 Task: Create a due date automation trigger when advanced on, on the tuesday of the week before a card is due add dates due next month at 11:00 AM.
Action: Mouse moved to (864, 252)
Screenshot: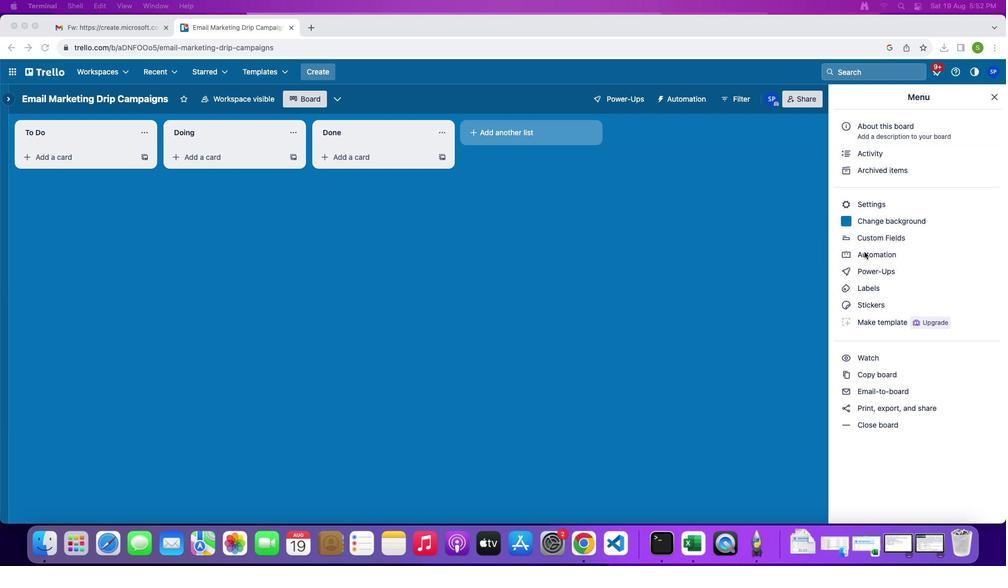
Action: Mouse pressed left at (864, 252)
Screenshot: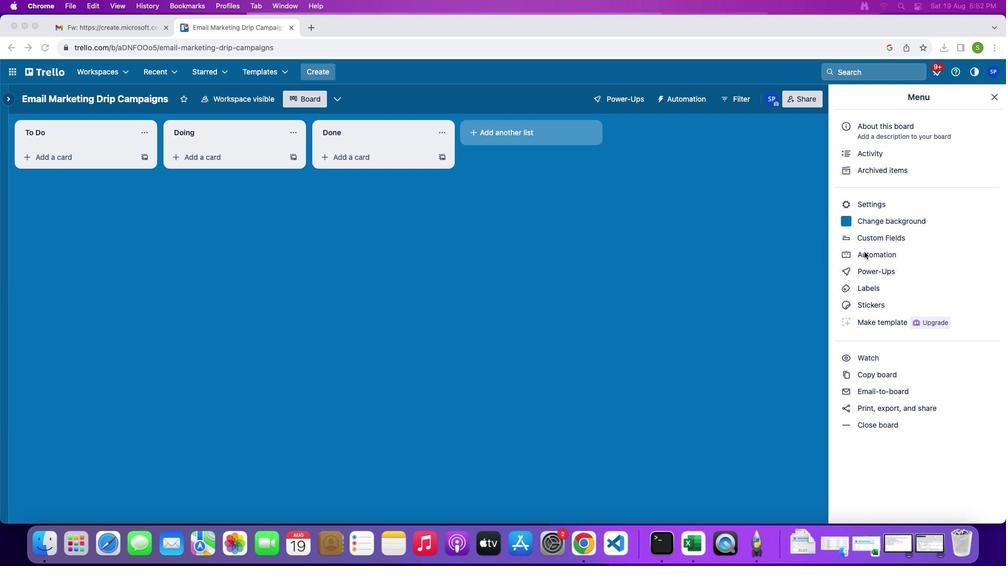 
Action: Mouse pressed left at (864, 252)
Screenshot: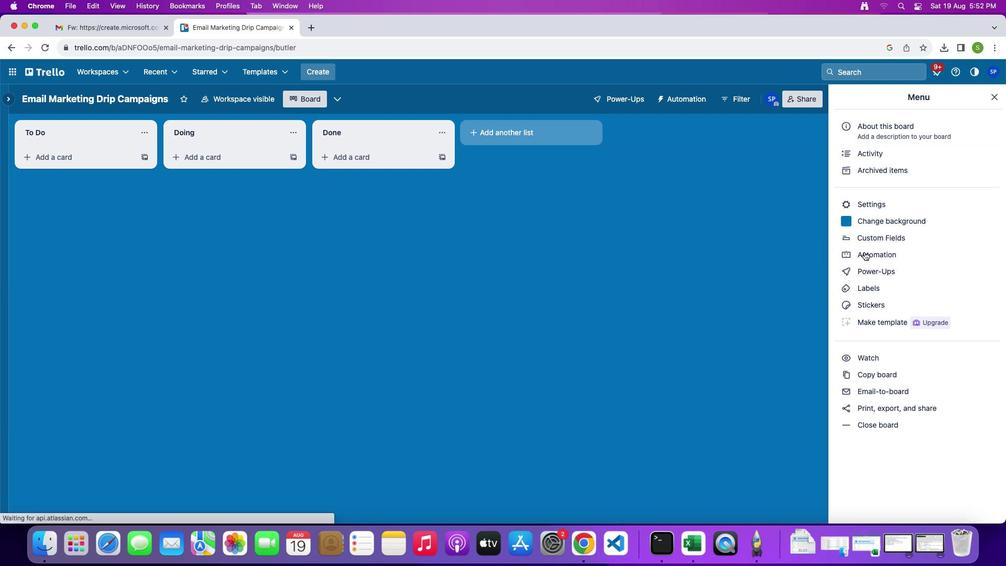 
Action: Mouse moved to (50, 228)
Screenshot: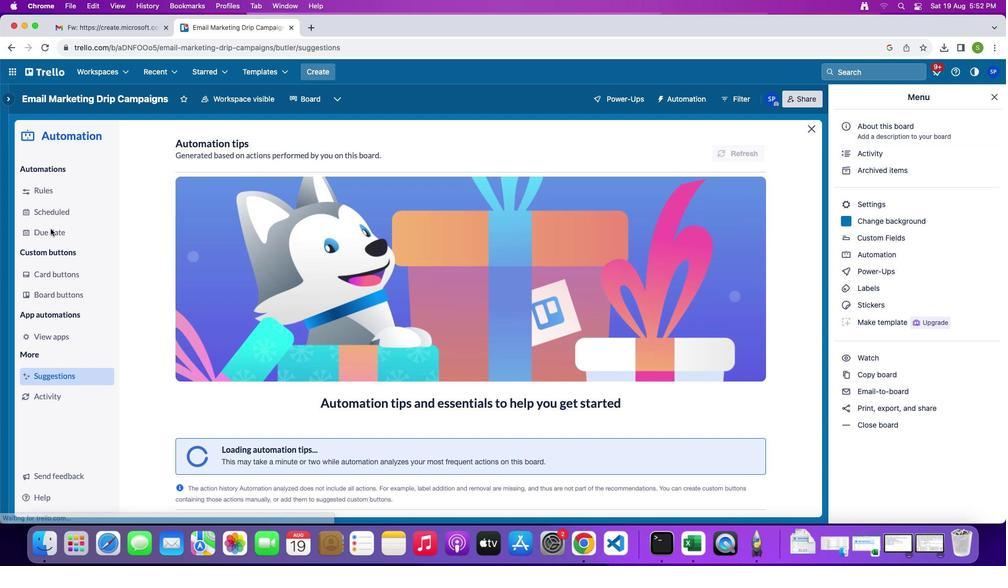 
Action: Mouse pressed left at (50, 228)
Screenshot: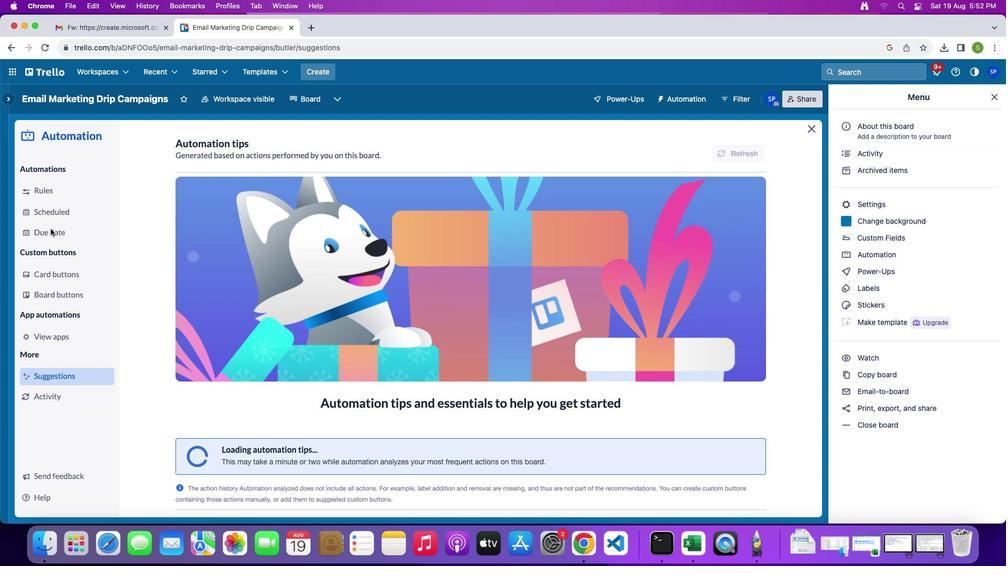 
Action: Mouse moved to (709, 142)
Screenshot: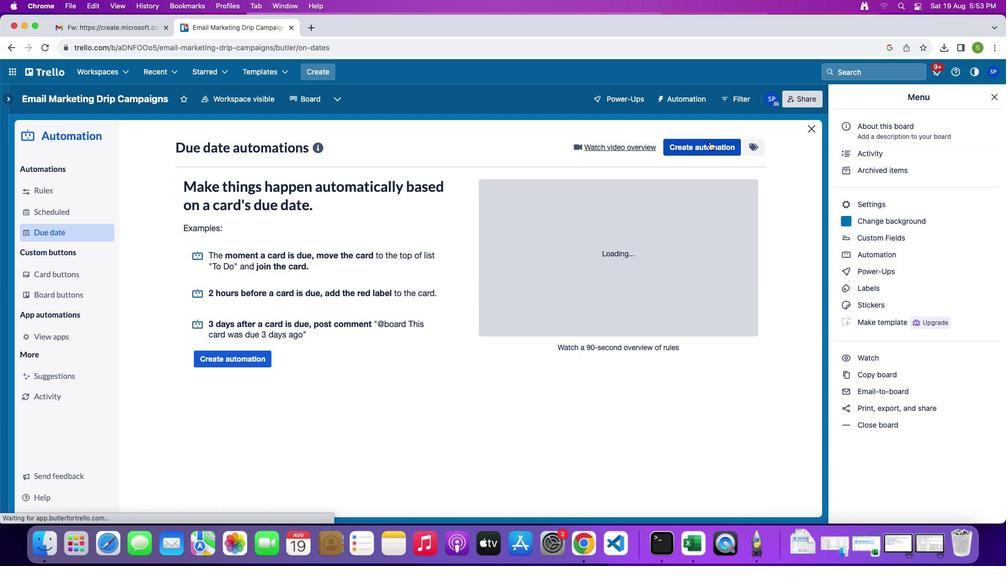 
Action: Mouse pressed left at (709, 142)
Screenshot: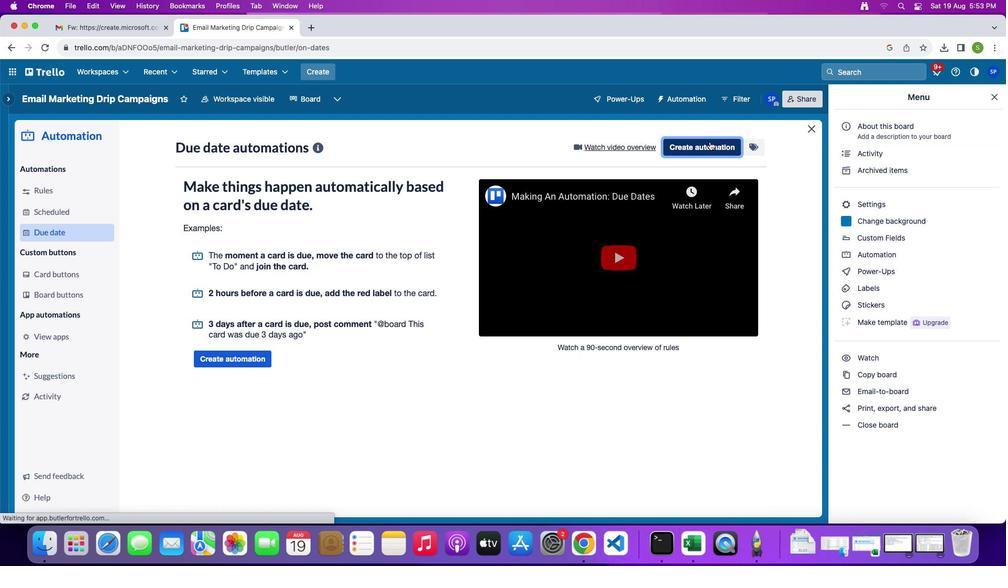 
Action: Mouse moved to (281, 254)
Screenshot: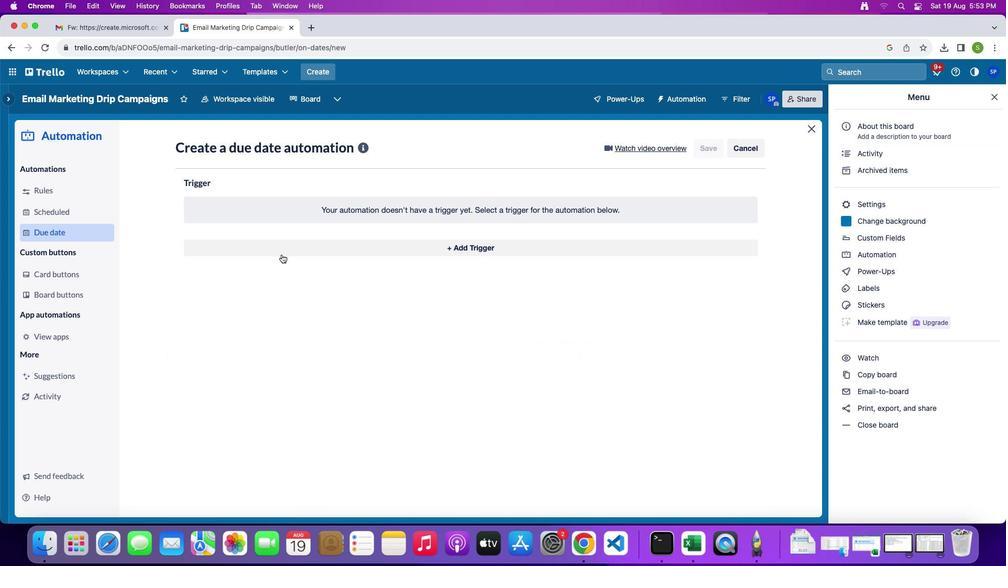 
Action: Mouse pressed left at (281, 254)
Screenshot: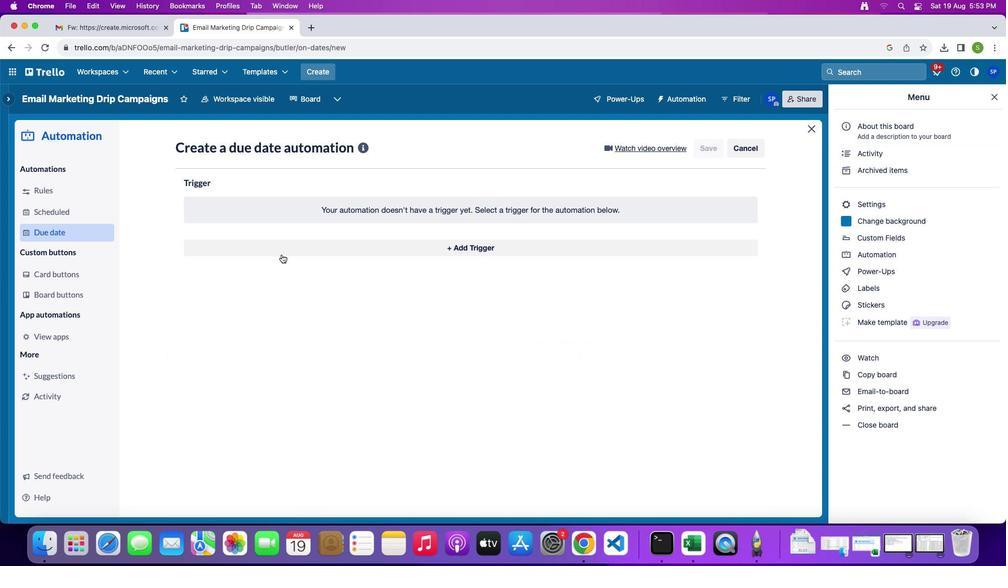 
Action: Mouse moved to (218, 448)
Screenshot: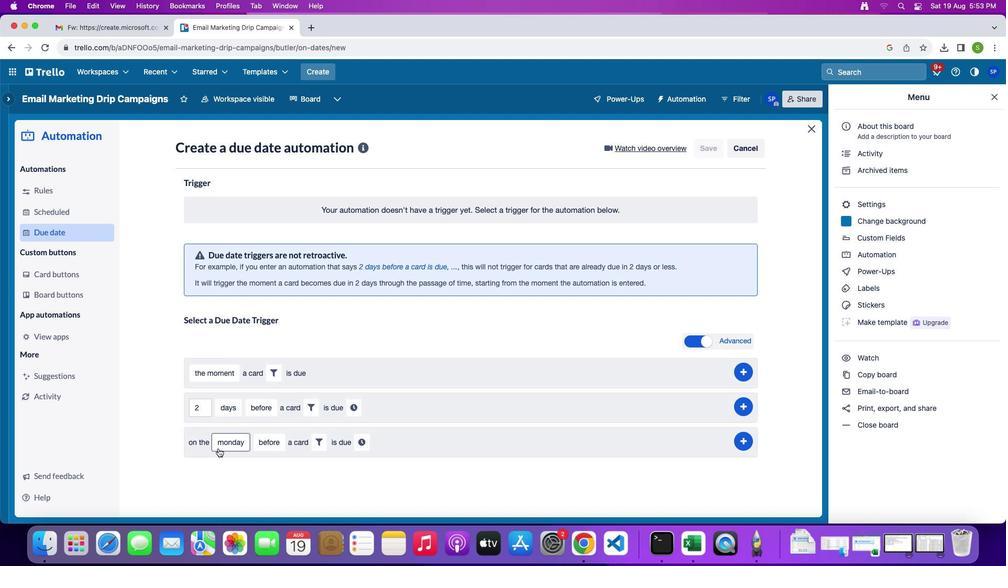 
Action: Mouse pressed left at (218, 448)
Screenshot: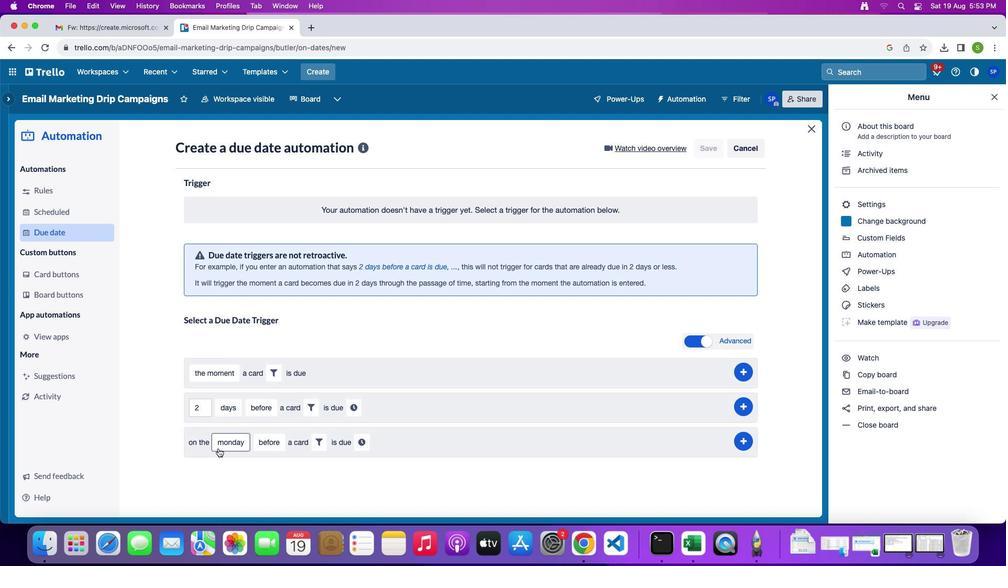 
Action: Mouse moved to (248, 321)
Screenshot: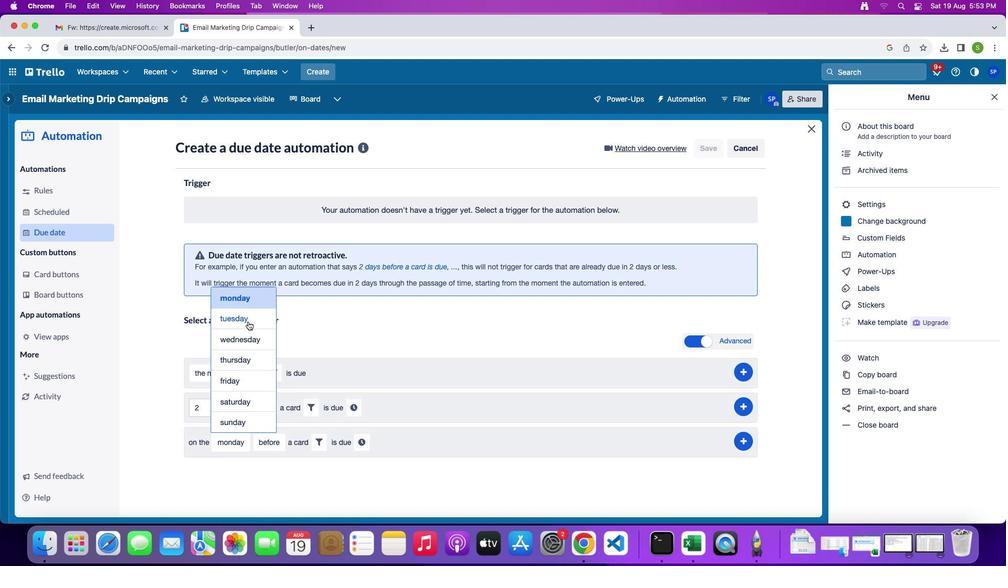 
Action: Mouse pressed left at (248, 321)
Screenshot: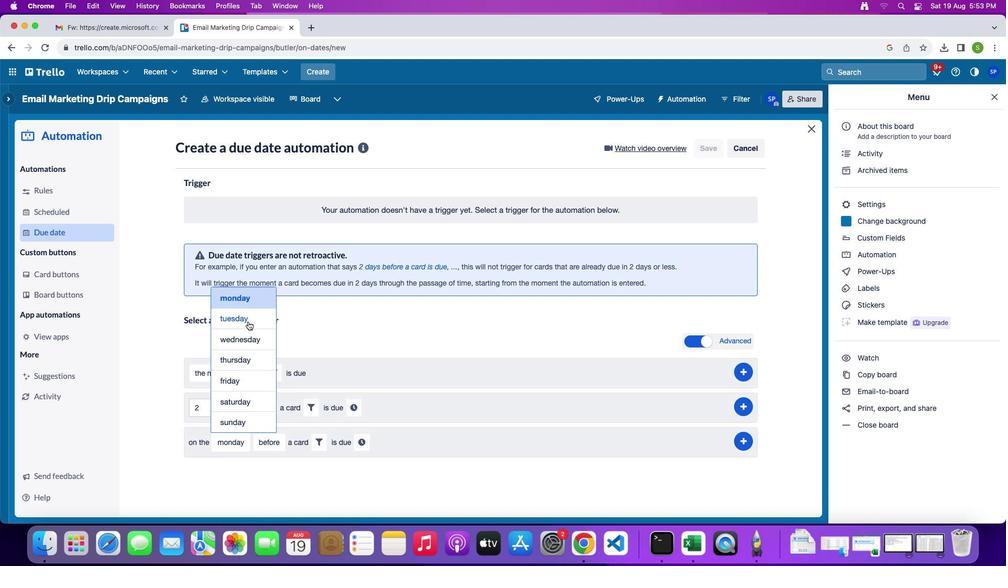 
Action: Mouse moved to (276, 435)
Screenshot: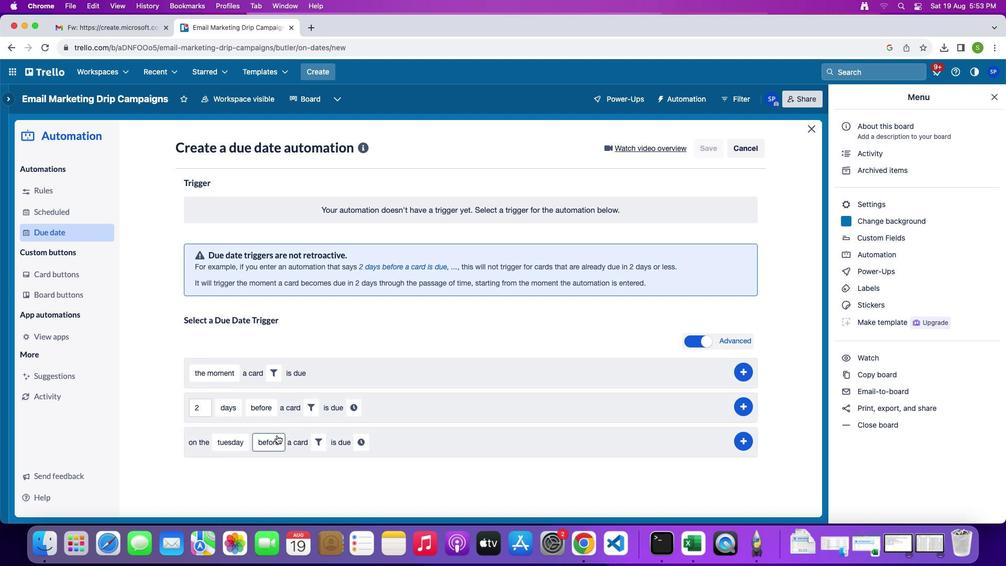
Action: Mouse pressed left at (276, 435)
Screenshot: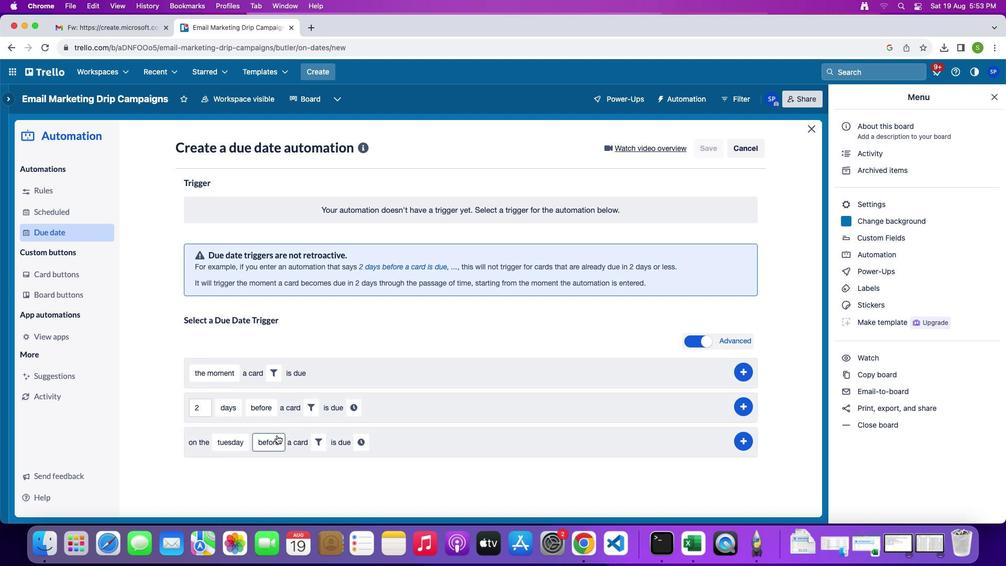 
Action: Mouse moved to (278, 423)
Screenshot: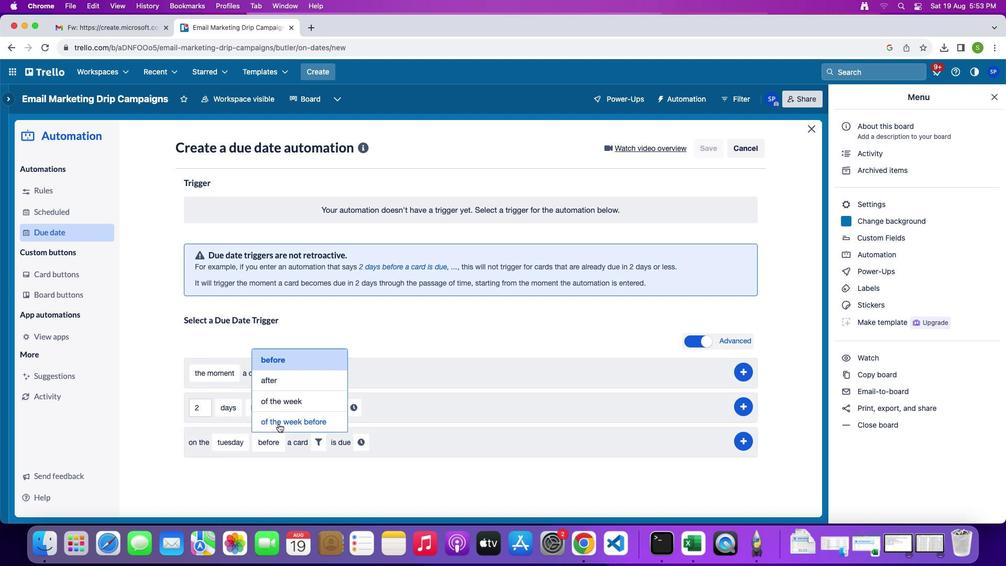 
Action: Mouse pressed left at (278, 423)
Screenshot: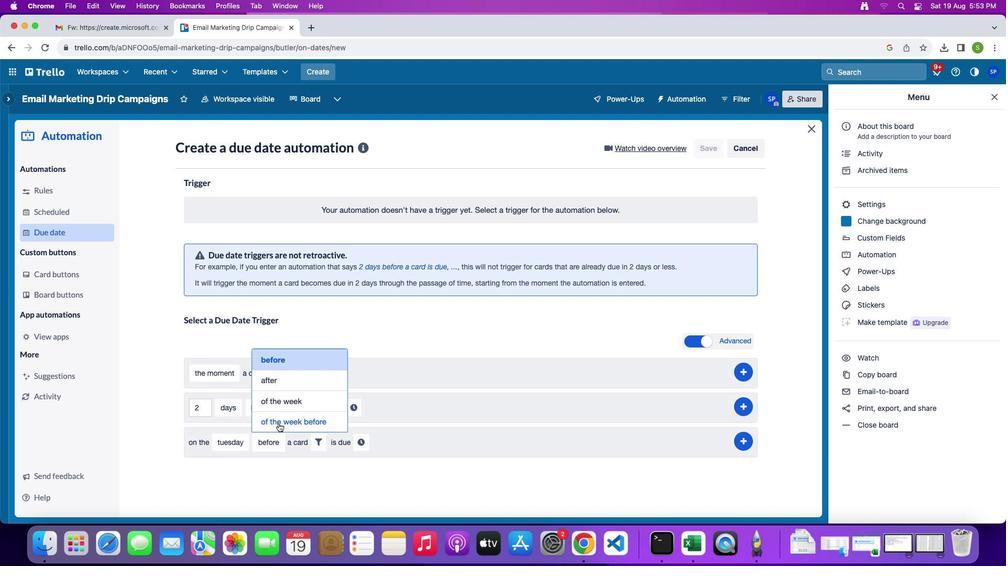 
Action: Mouse moved to (356, 442)
Screenshot: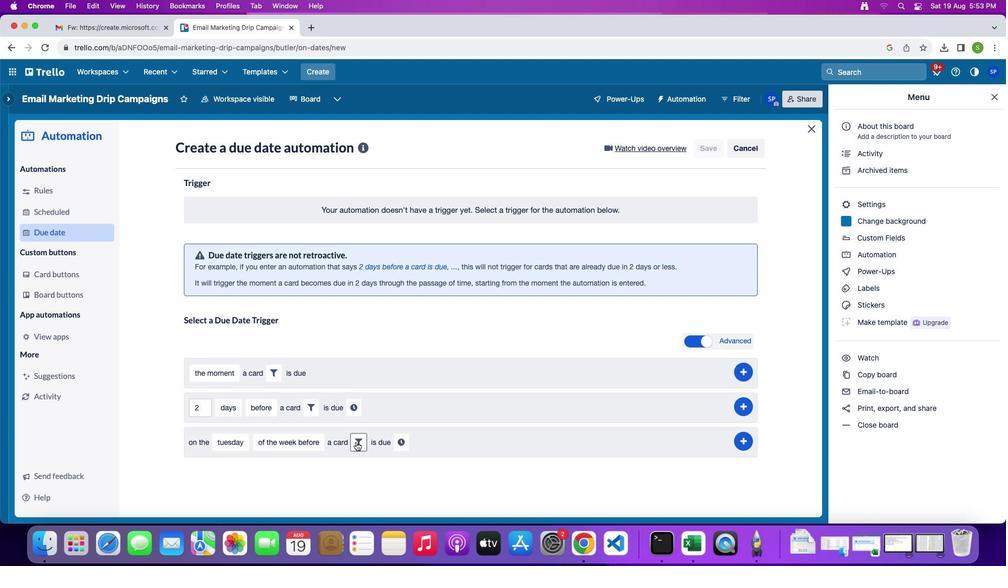 
Action: Mouse pressed left at (356, 442)
Screenshot: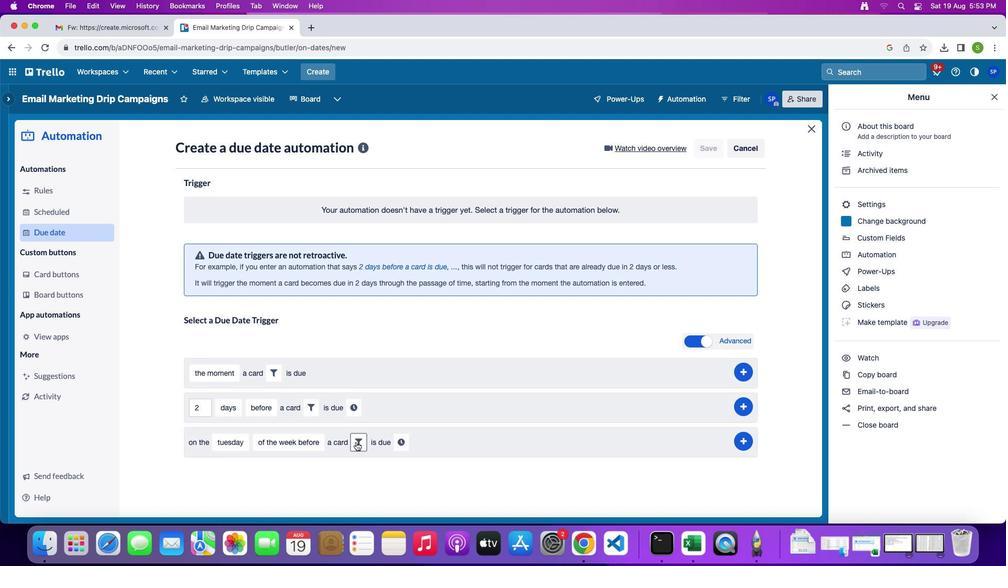 
Action: Mouse moved to (403, 470)
Screenshot: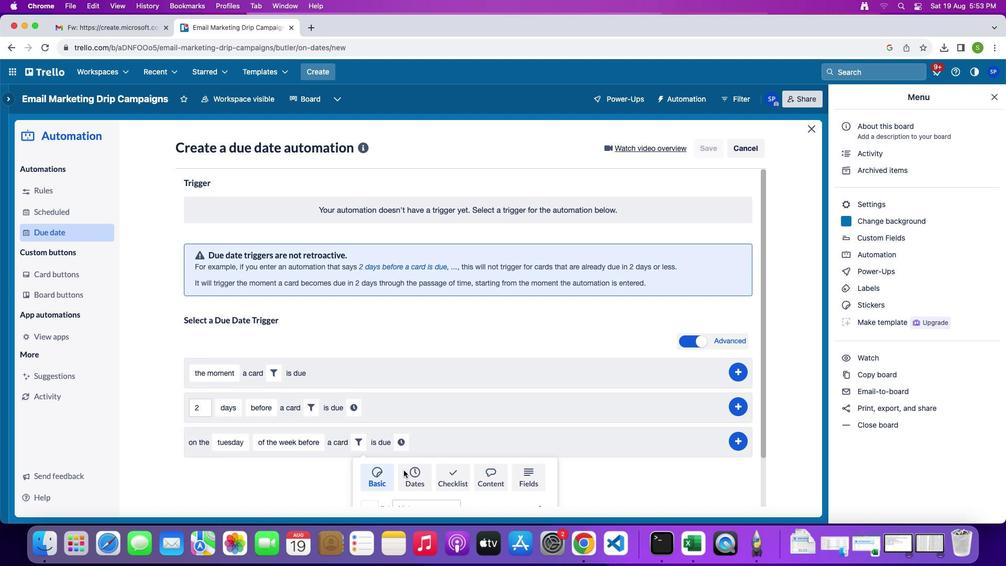 
Action: Mouse pressed left at (403, 470)
Screenshot: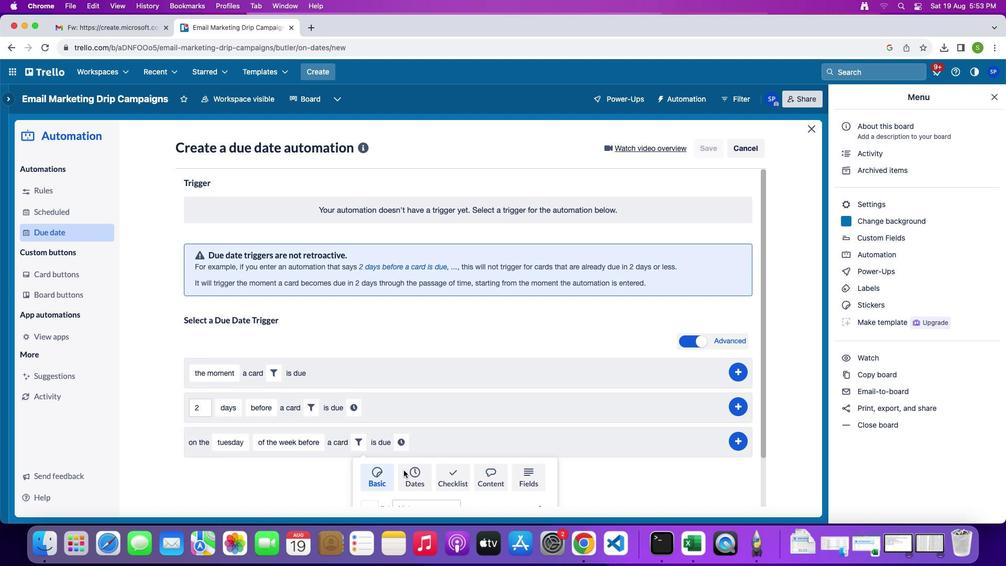 
Action: Mouse moved to (408, 470)
Screenshot: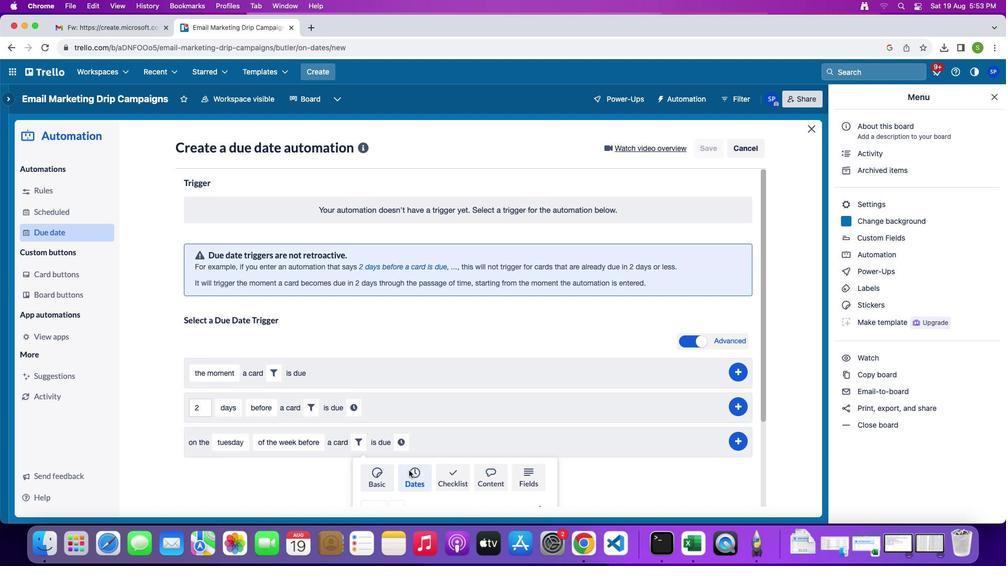 
Action: Mouse pressed left at (408, 470)
Screenshot: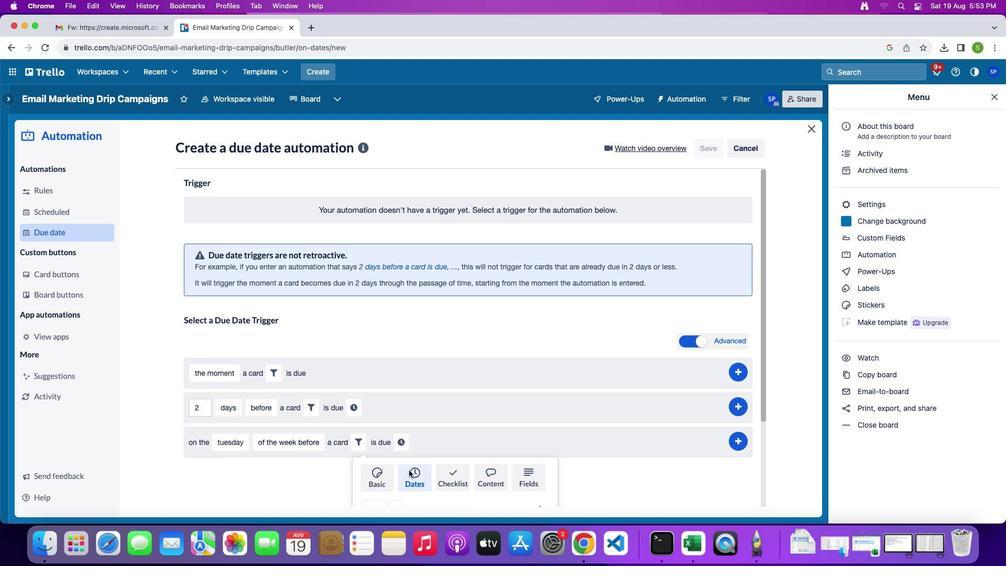 
Action: Mouse moved to (314, 468)
Screenshot: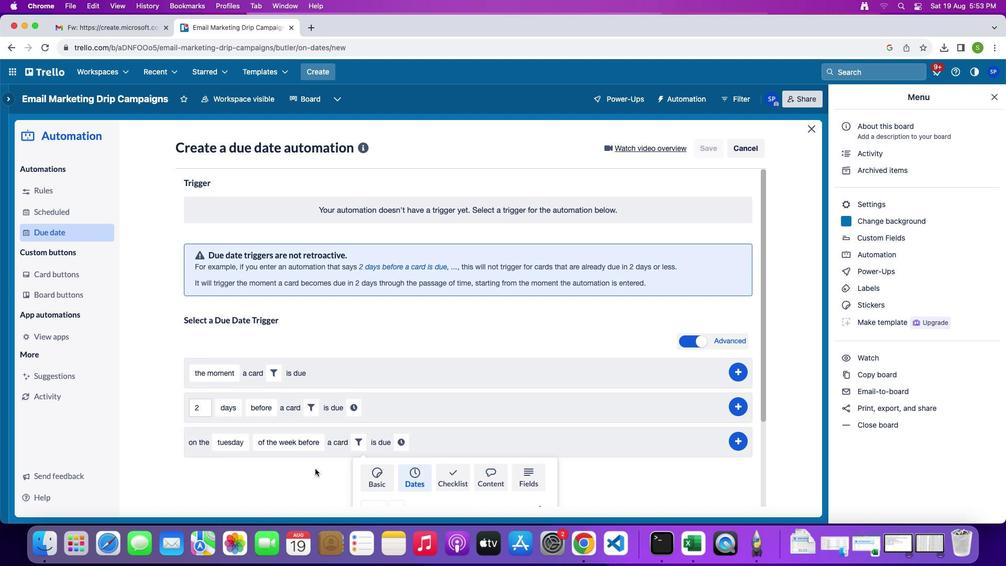 
Action: Mouse scrolled (314, 468) with delta (0, 0)
Screenshot: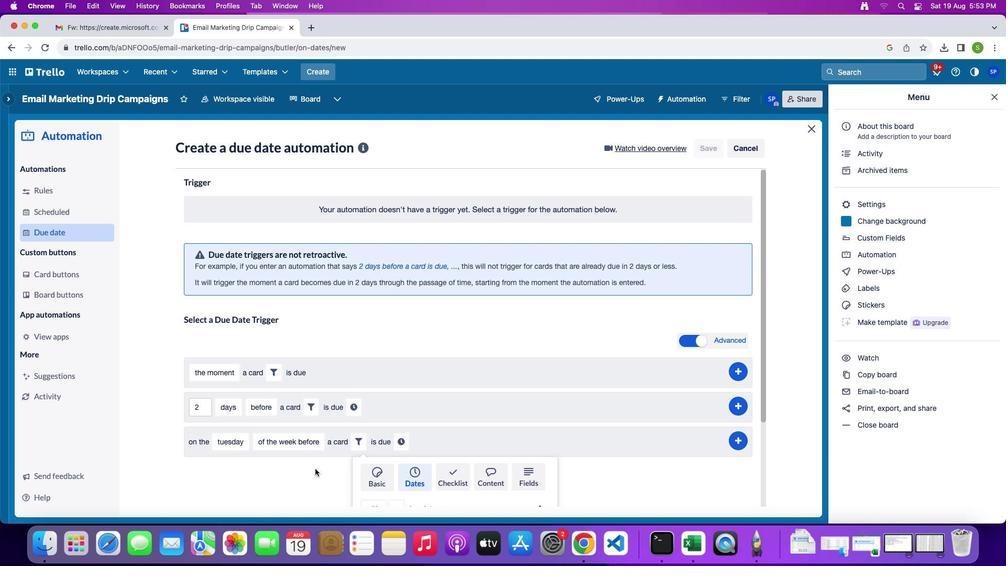 
Action: Mouse scrolled (314, 468) with delta (0, 0)
Screenshot: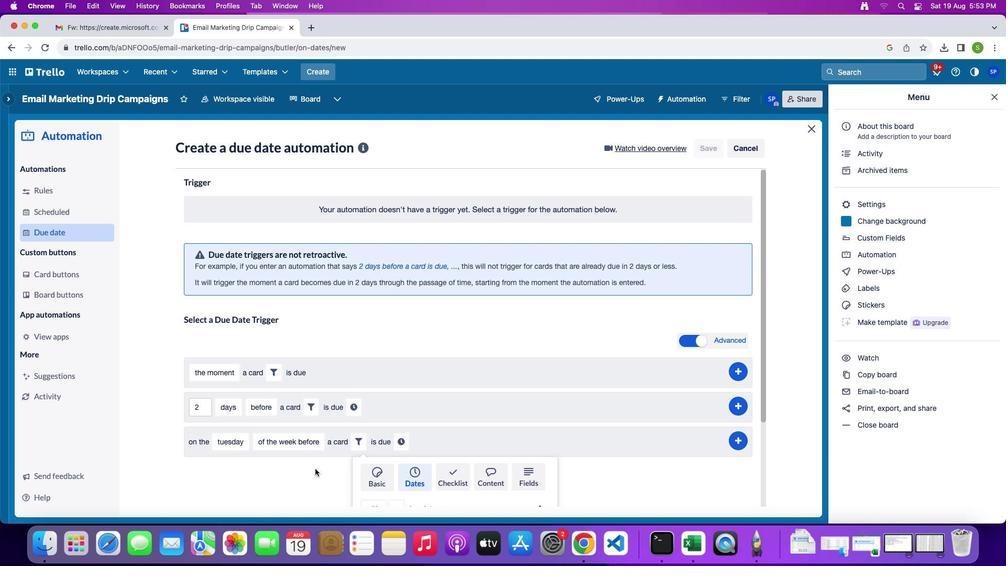 
Action: Mouse scrolled (314, 468) with delta (0, -1)
Screenshot: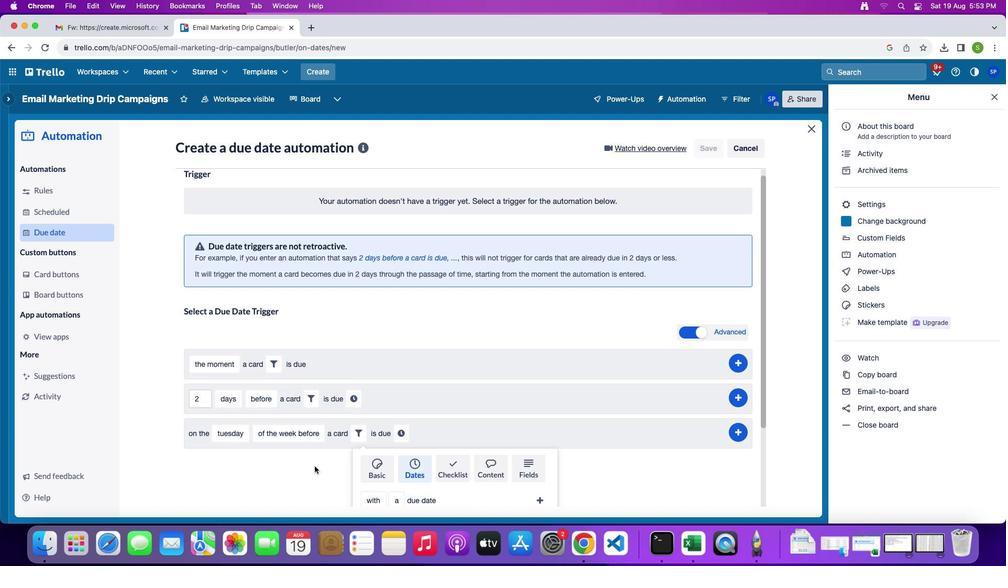 
Action: Mouse scrolled (314, 468) with delta (0, -2)
Screenshot: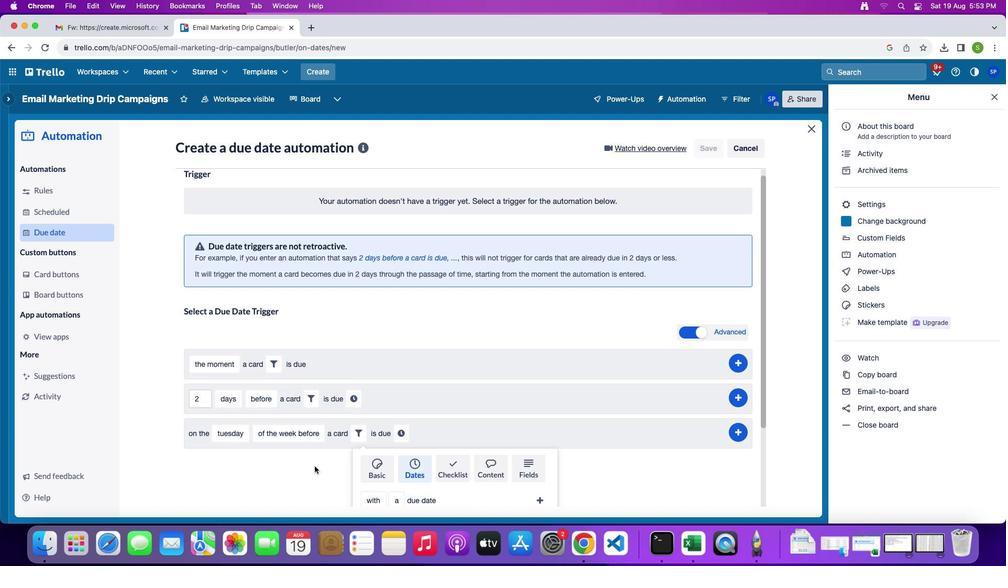 
Action: Mouse moved to (314, 466)
Screenshot: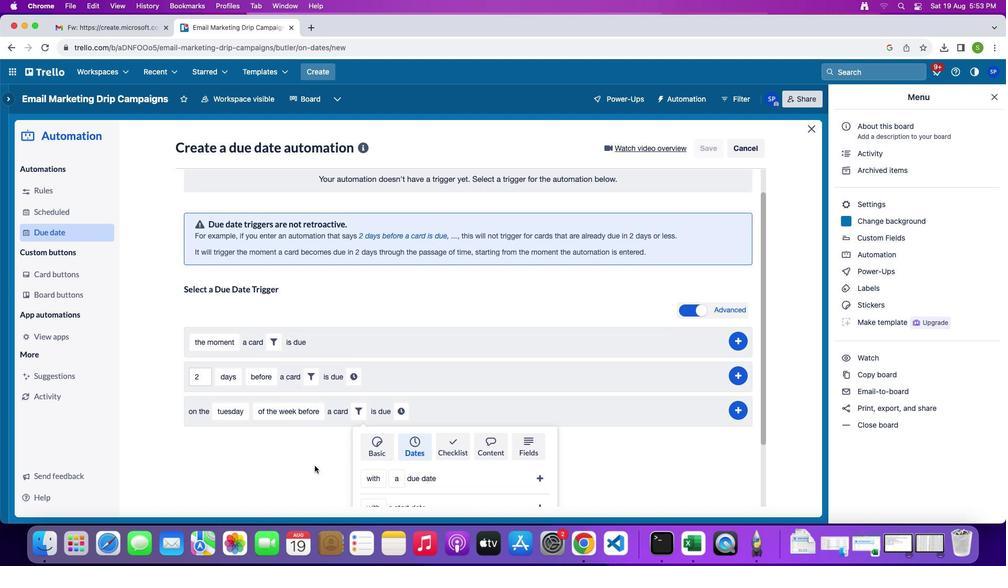 
Action: Mouse scrolled (314, 466) with delta (0, -2)
Screenshot: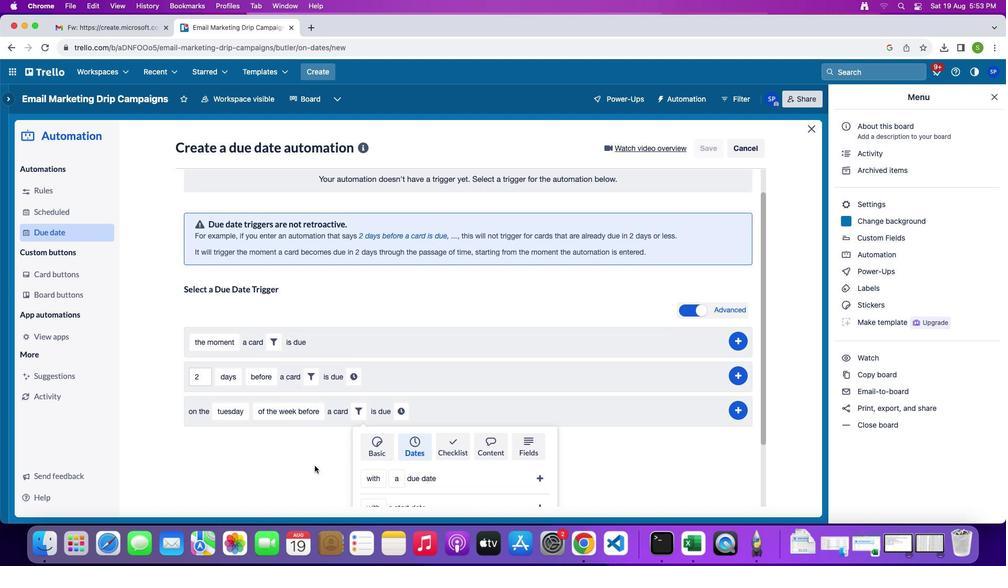 
Action: Mouse moved to (314, 465)
Screenshot: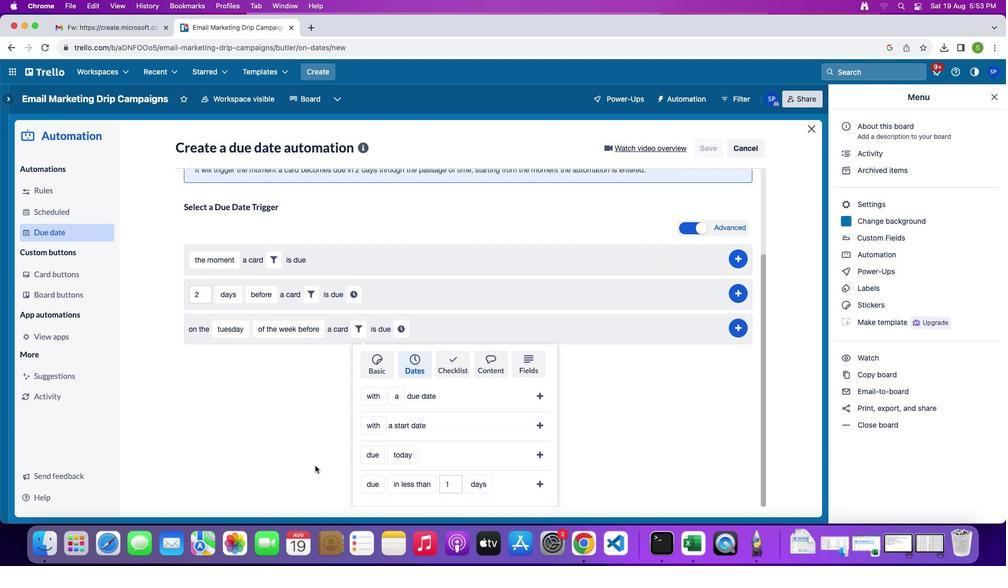 
Action: Mouse scrolled (314, 465) with delta (0, 0)
Screenshot: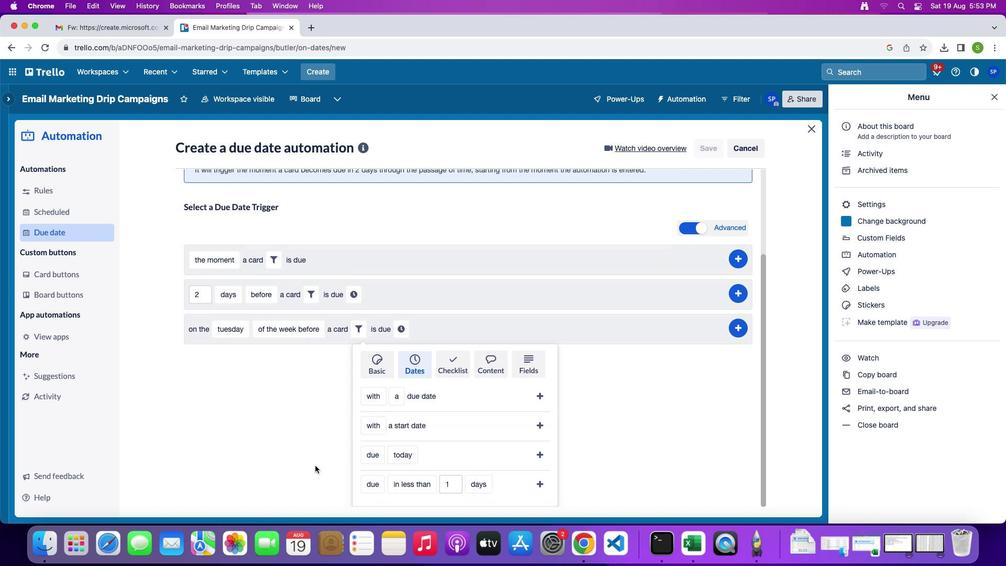 
Action: Mouse scrolled (314, 465) with delta (0, 0)
Screenshot: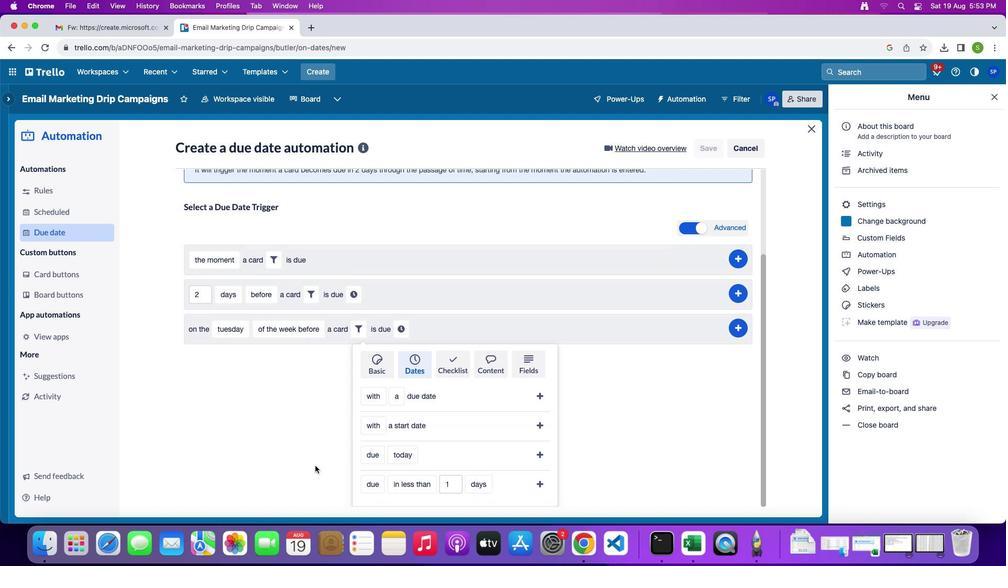 
Action: Mouse moved to (358, 455)
Screenshot: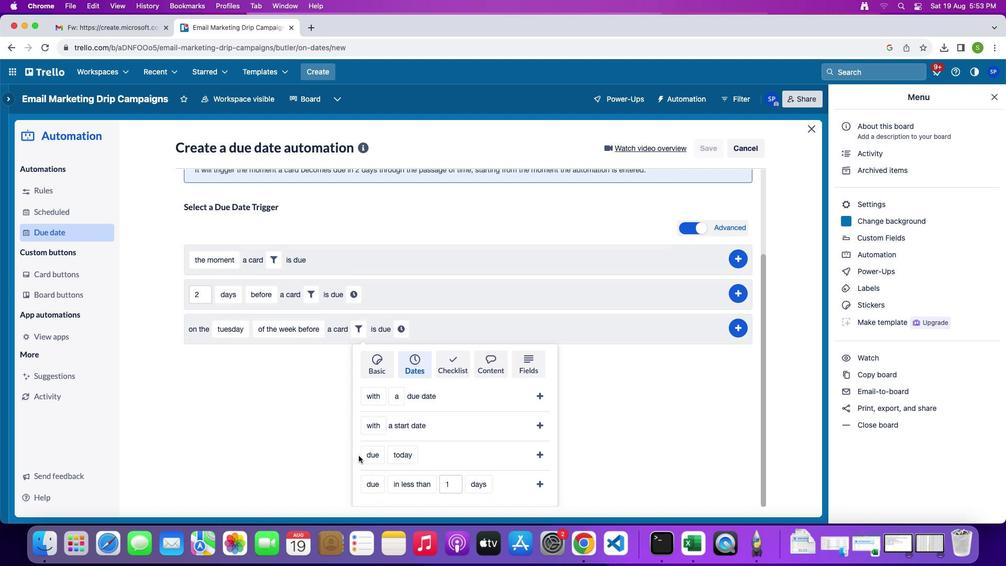 
Action: Mouse pressed left at (358, 455)
Screenshot: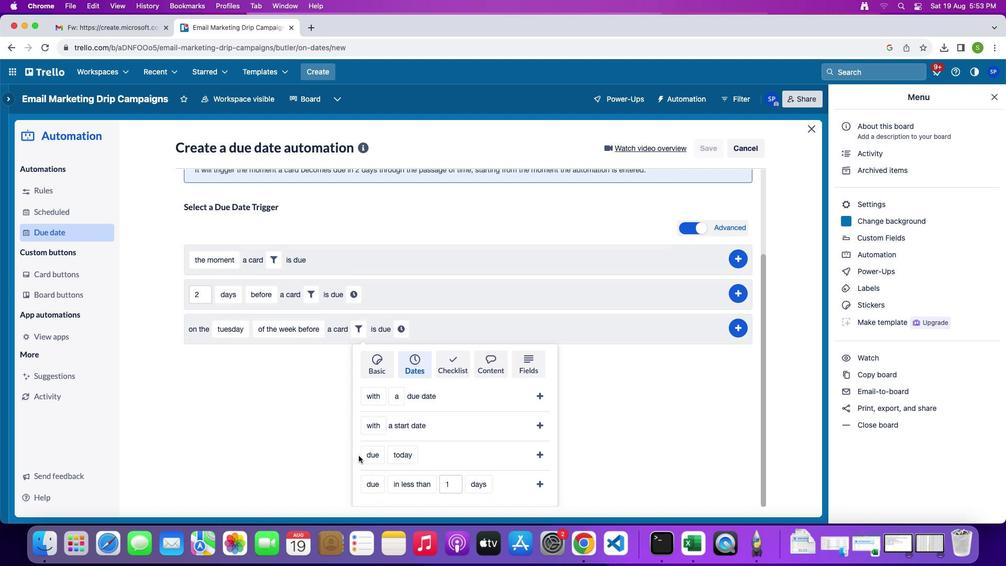 
Action: Mouse moved to (366, 453)
Screenshot: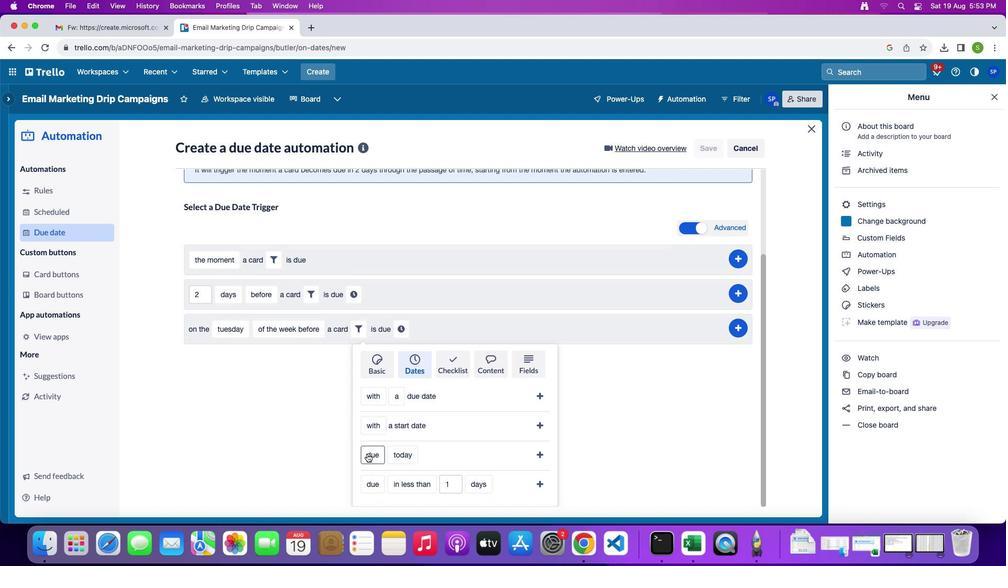 
Action: Mouse pressed left at (366, 453)
Screenshot: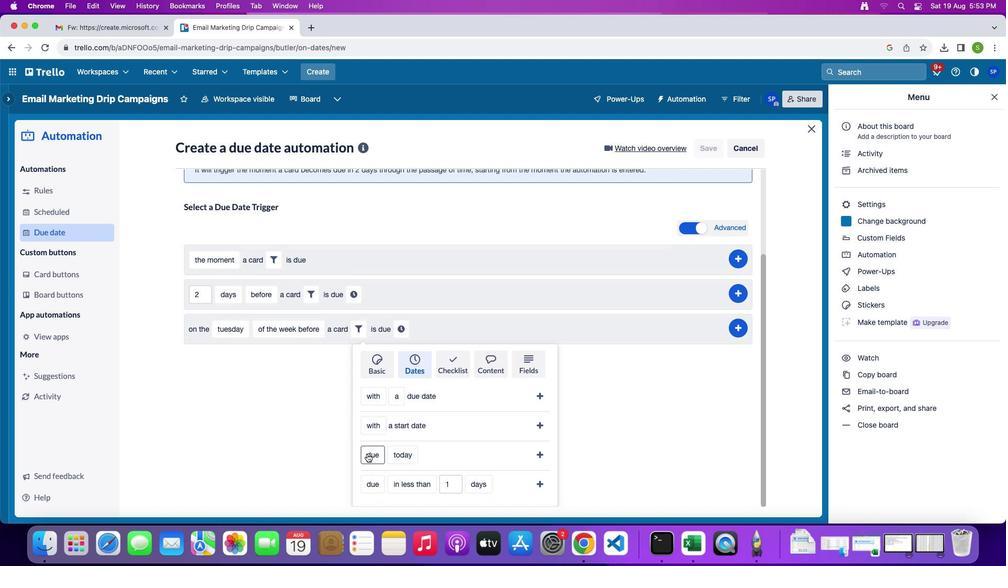 
Action: Mouse moved to (388, 374)
Screenshot: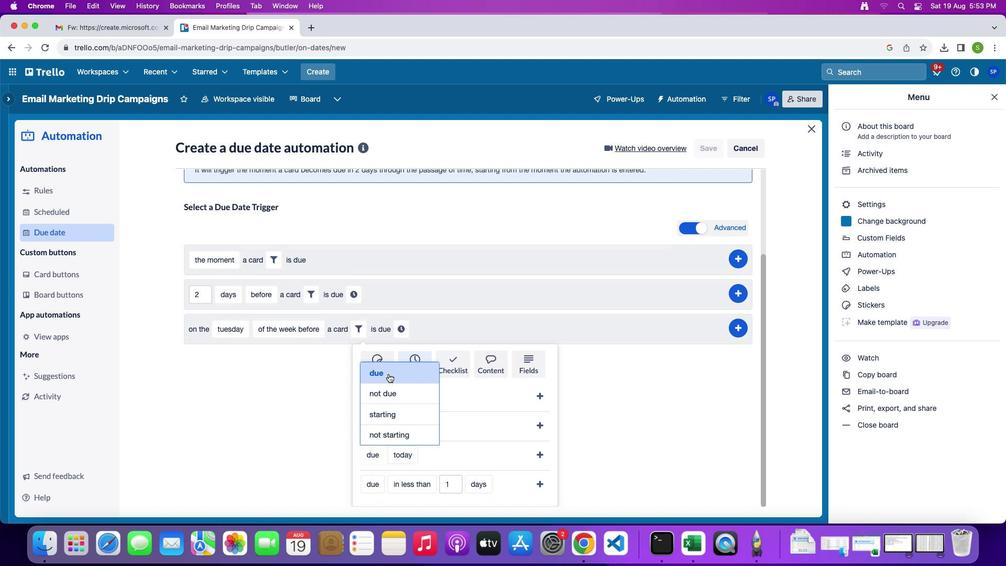 
Action: Mouse pressed left at (388, 374)
Screenshot: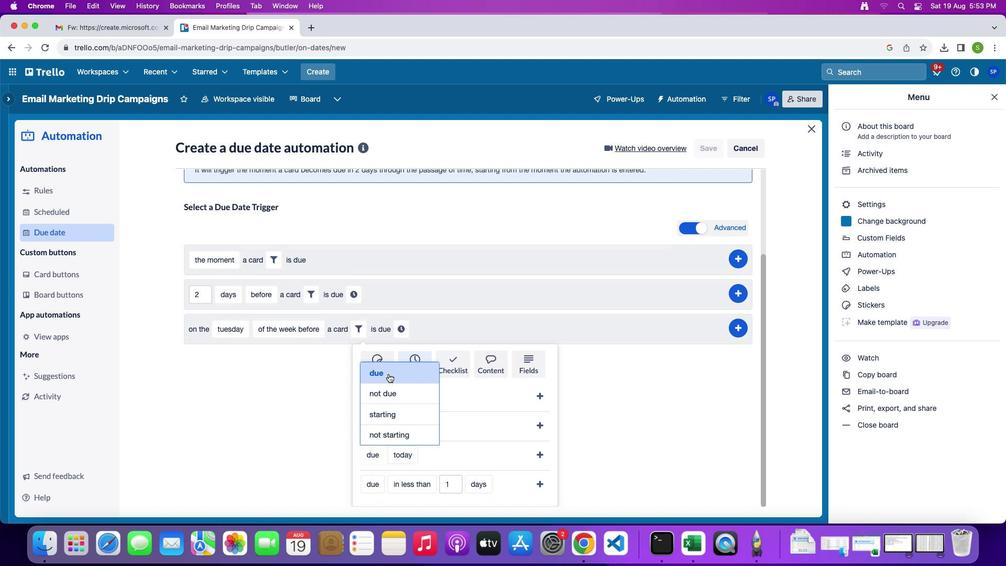 
Action: Mouse moved to (397, 457)
Screenshot: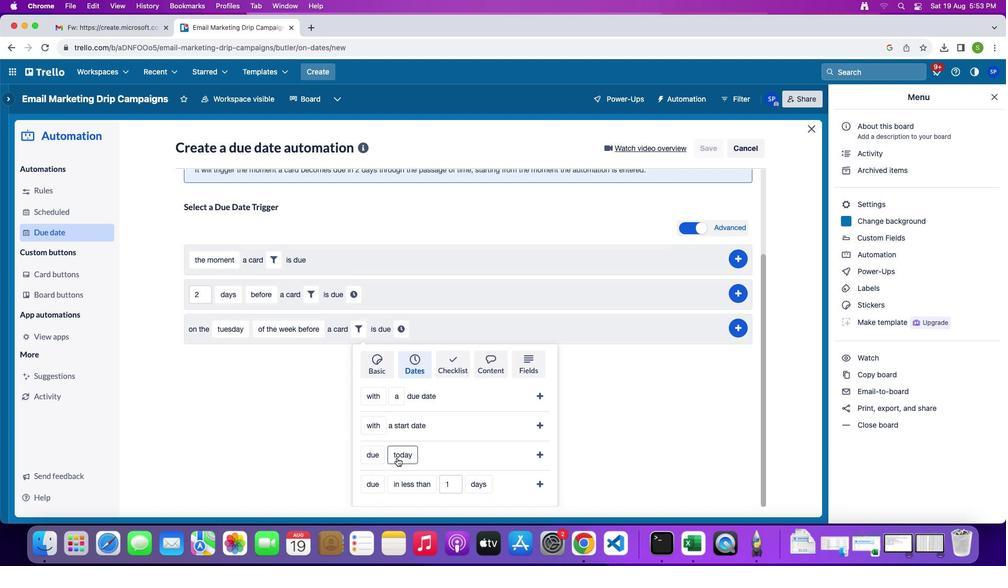 
Action: Mouse pressed left at (397, 457)
Screenshot: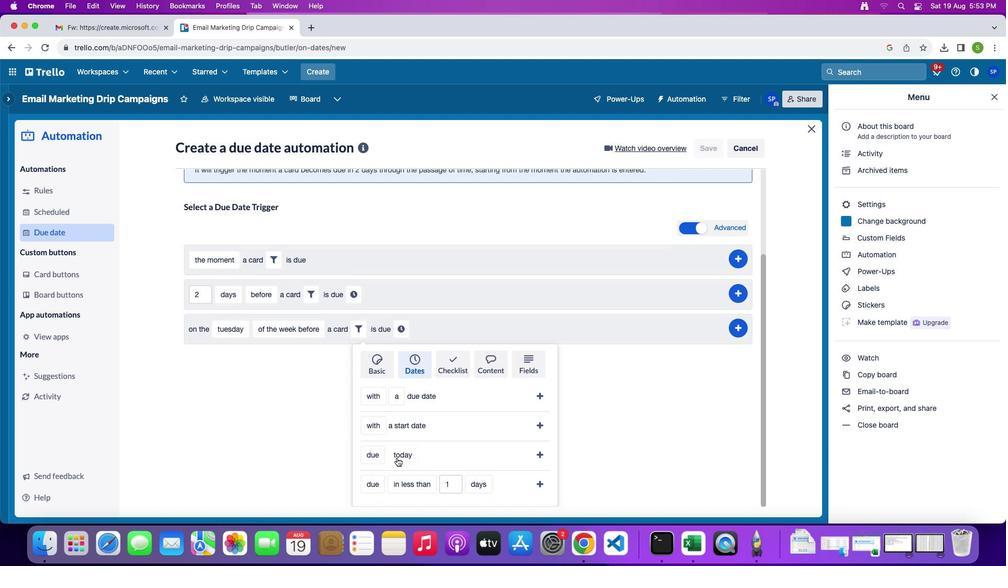 
Action: Mouse moved to (409, 437)
Screenshot: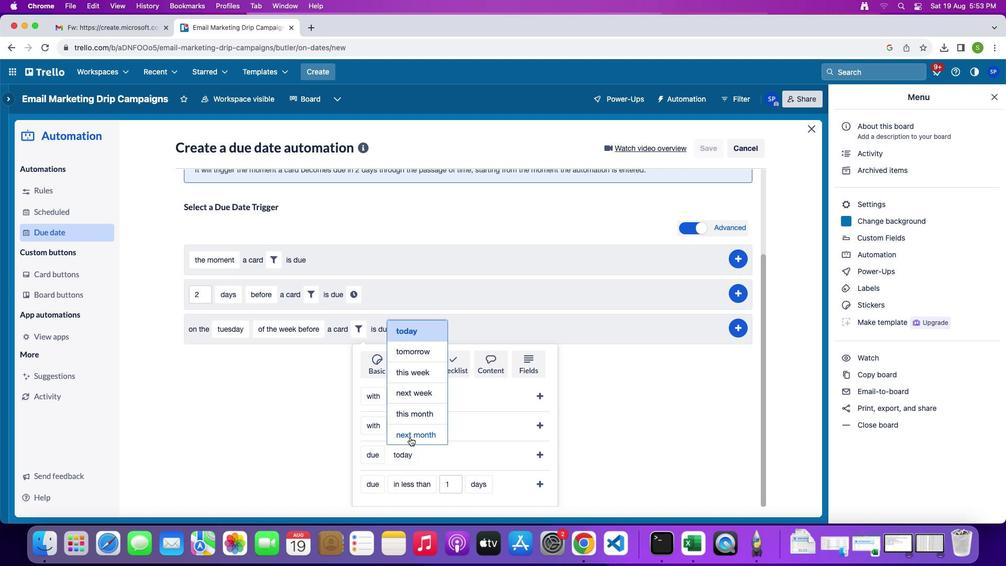 
Action: Mouse pressed left at (409, 437)
Screenshot: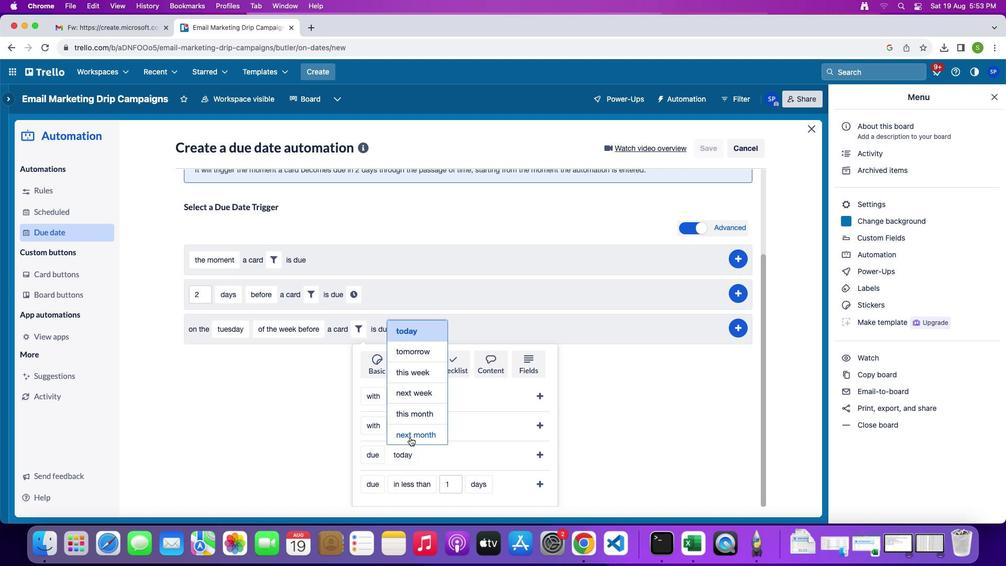 
Action: Mouse moved to (543, 455)
Screenshot: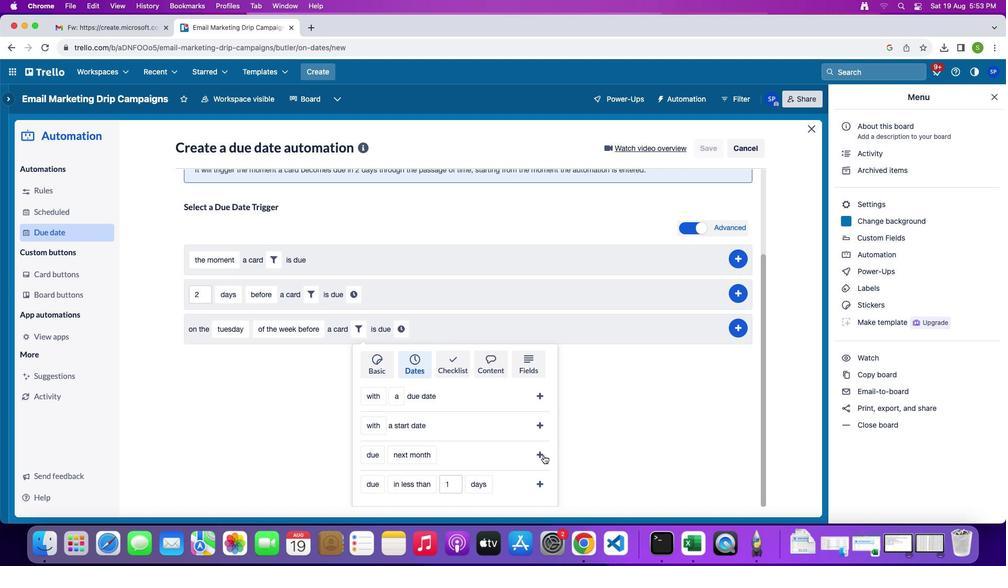 
Action: Mouse pressed left at (543, 455)
Screenshot: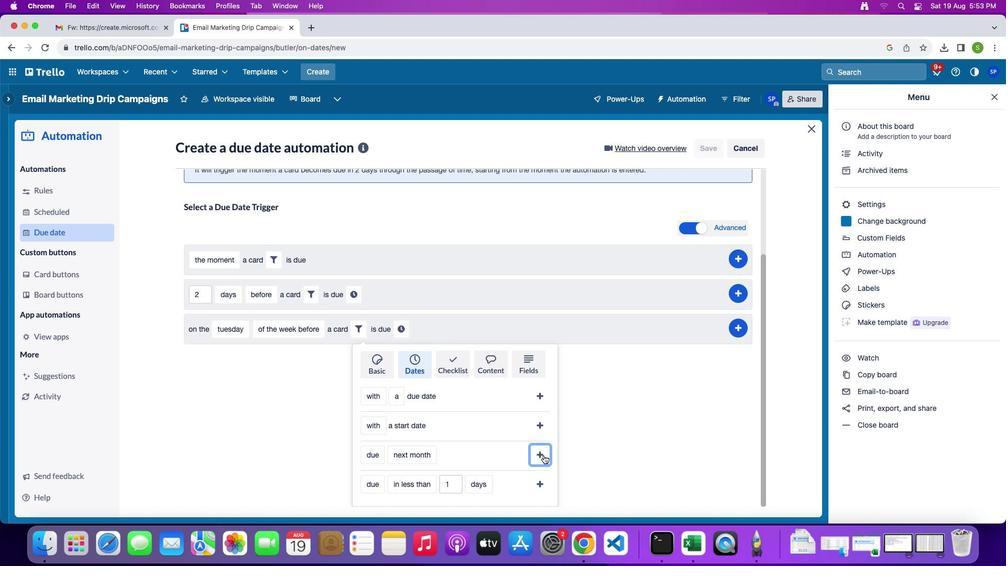 
Action: Mouse moved to (479, 441)
Screenshot: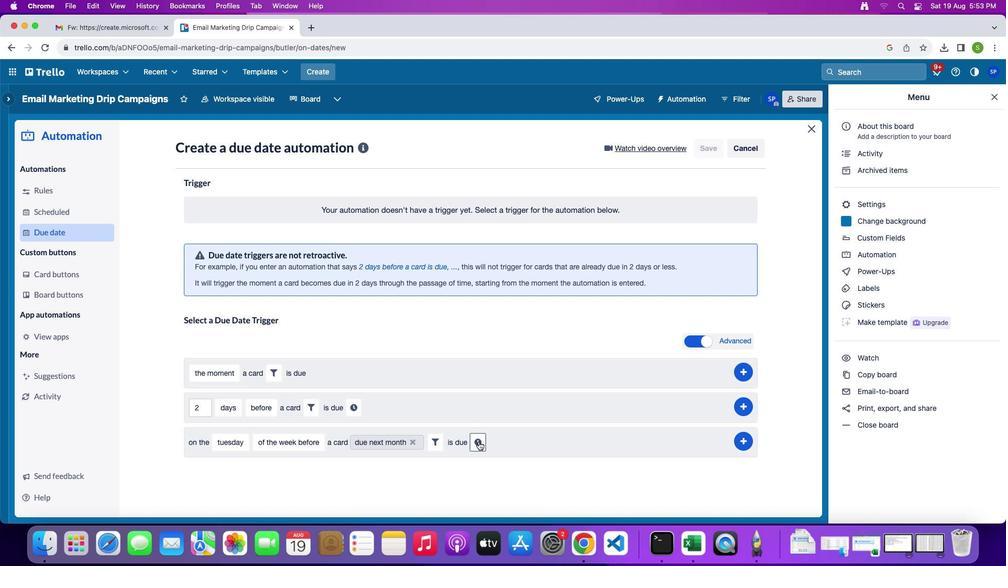
Action: Mouse pressed left at (479, 441)
Screenshot: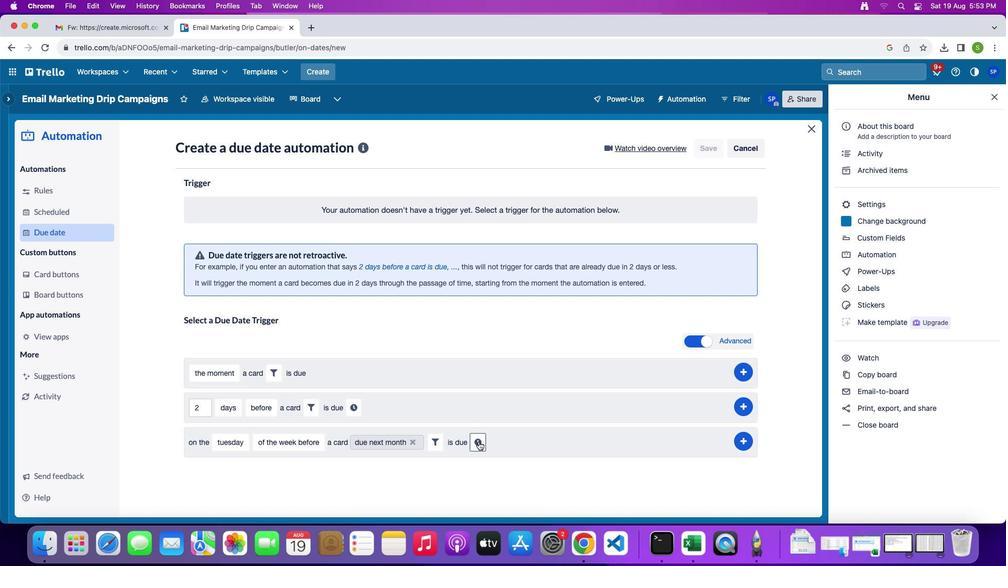 
Action: Mouse moved to (501, 445)
Screenshot: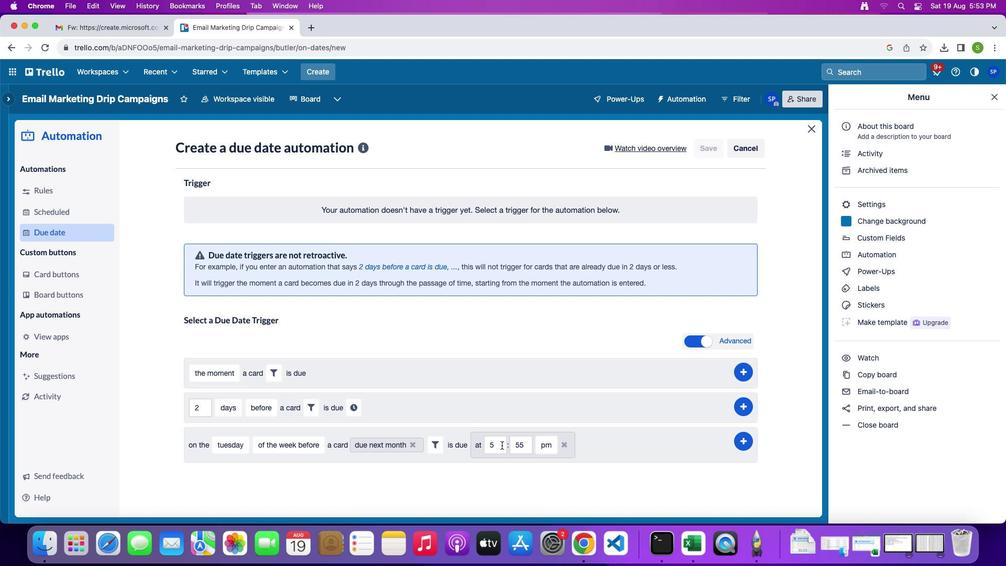
Action: Mouse pressed left at (501, 445)
Screenshot: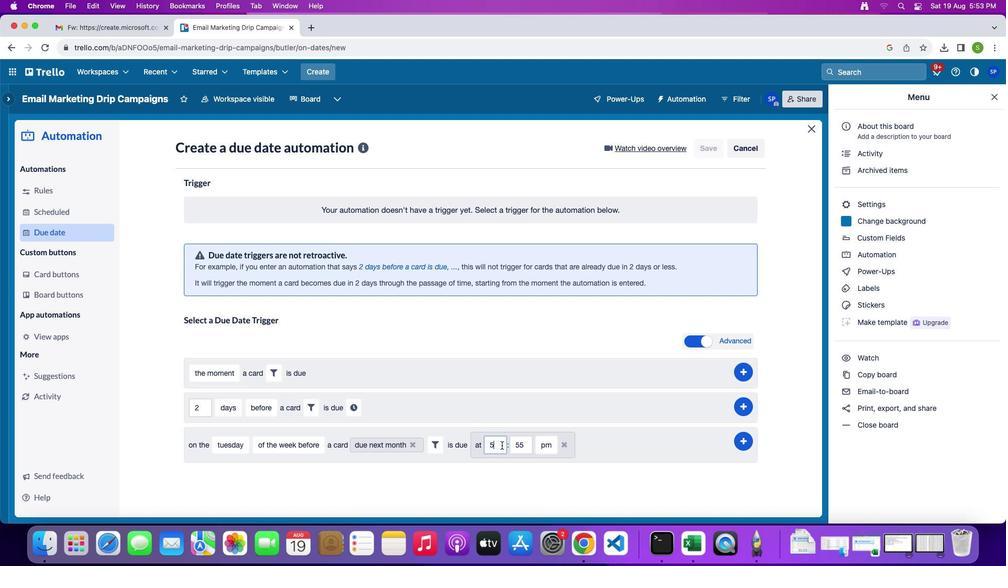 
Action: Key pressed Key.backspace'1''1'
Screenshot: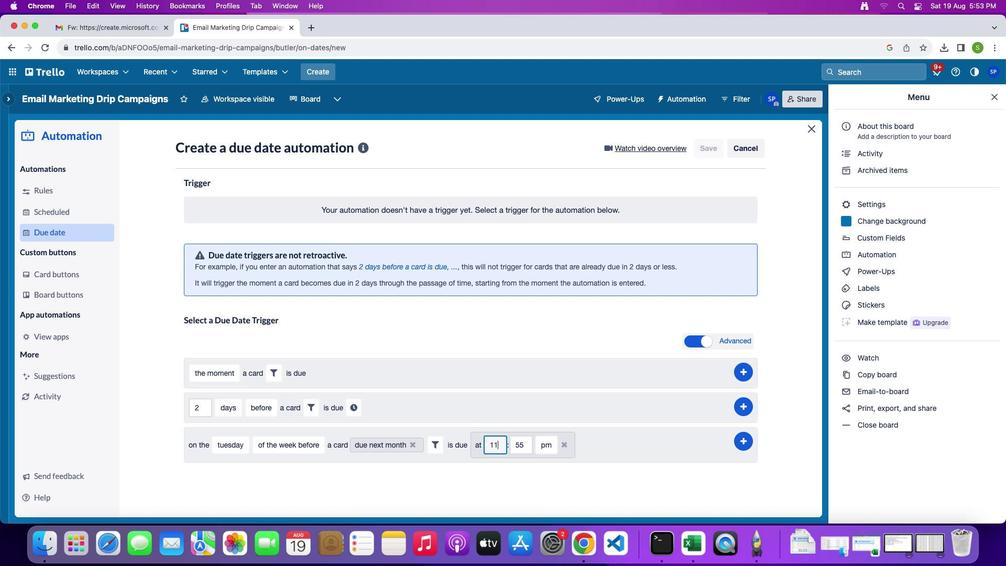 
Action: Mouse moved to (525, 444)
Screenshot: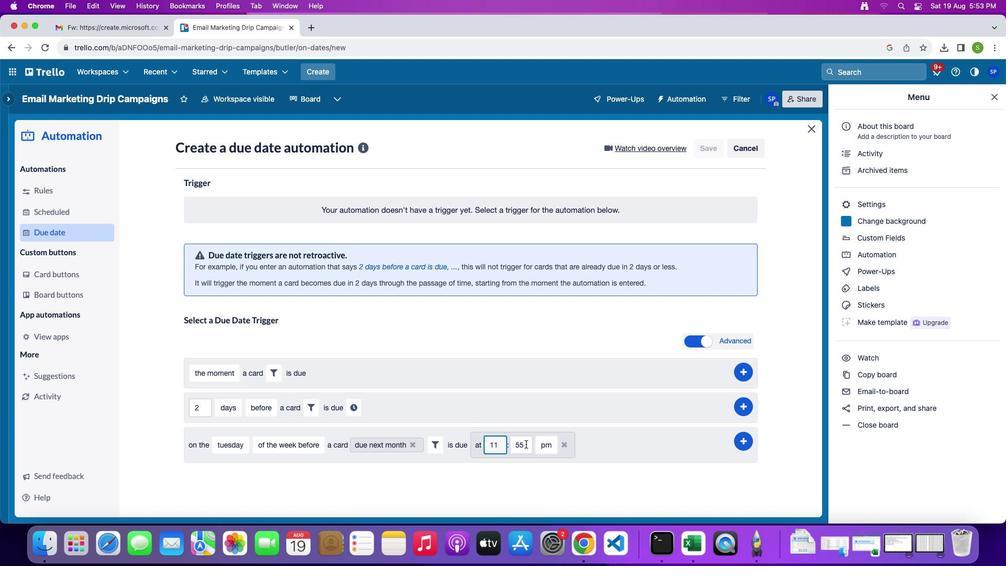 
Action: Mouse pressed left at (525, 444)
Screenshot: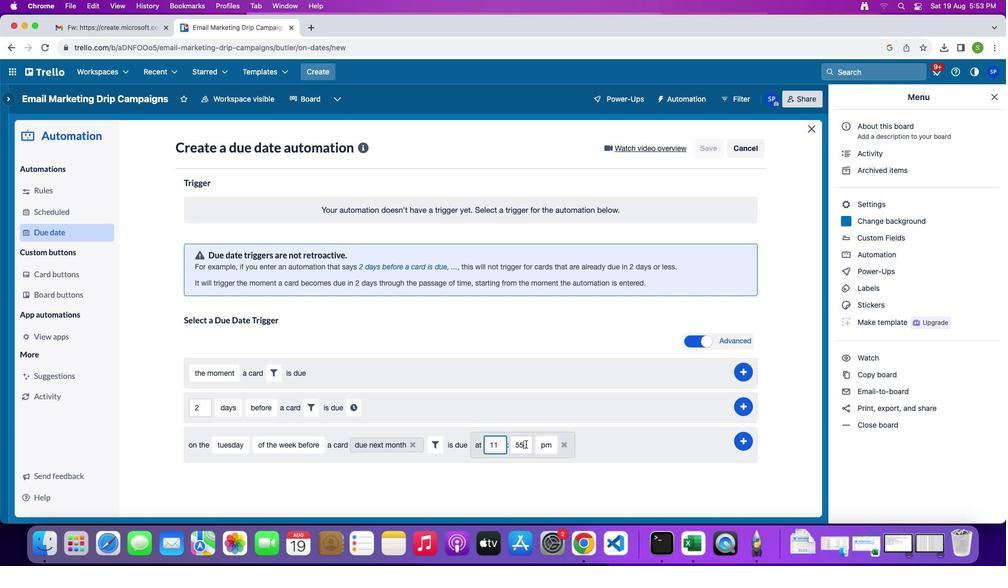 
Action: Mouse moved to (525, 444)
Screenshot: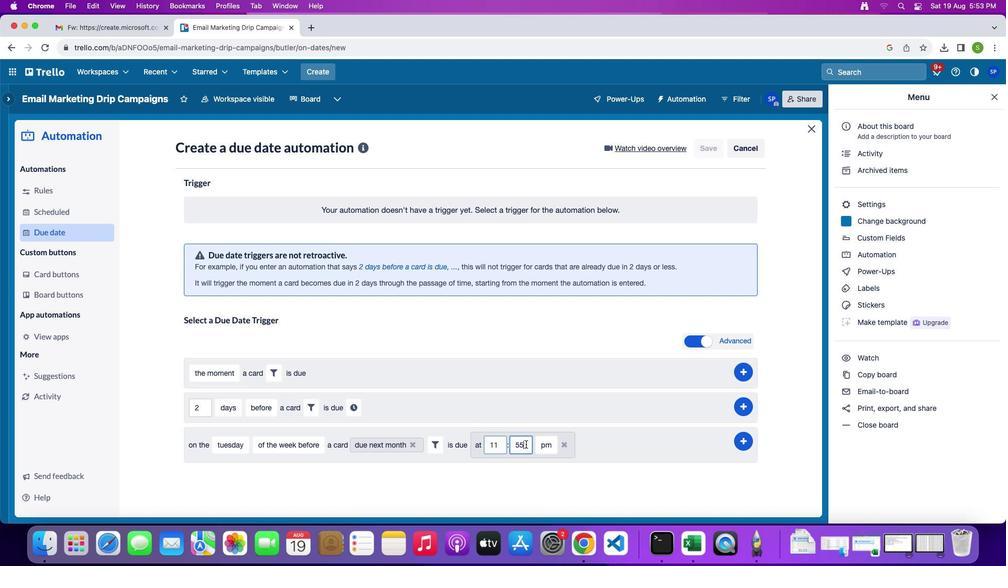 
Action: Key pressed Key.backspaceKey.backspace'0''0'
Screenshot: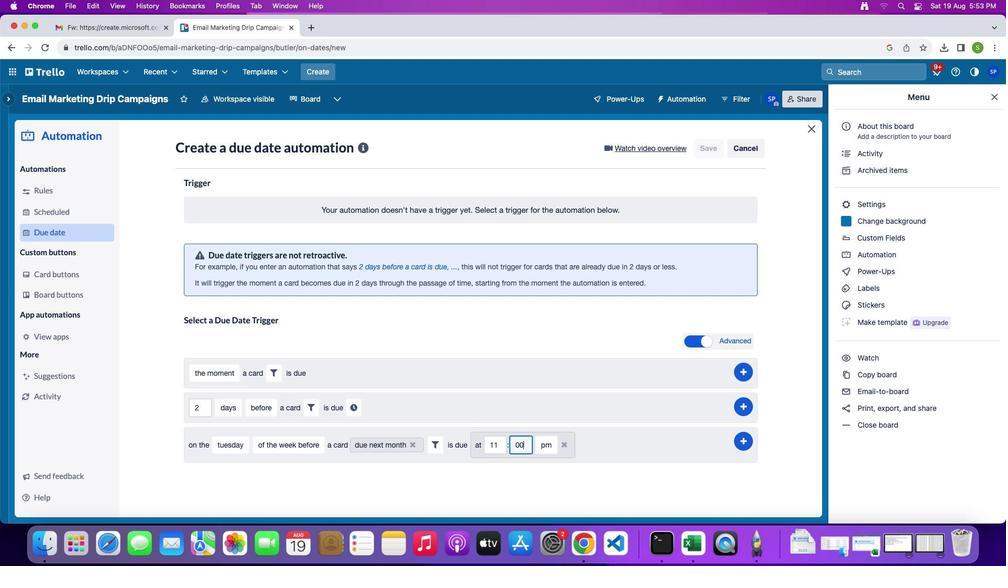 
Action: Mouse moved to (540, 444)
Screenshot: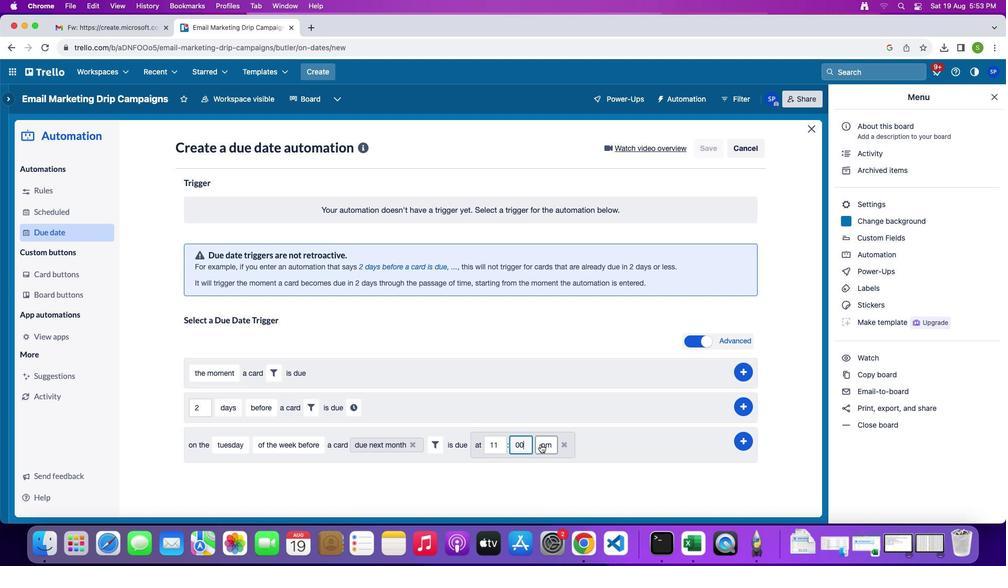 
Action: Mouse pressed left at (540, 444)
Screenshot: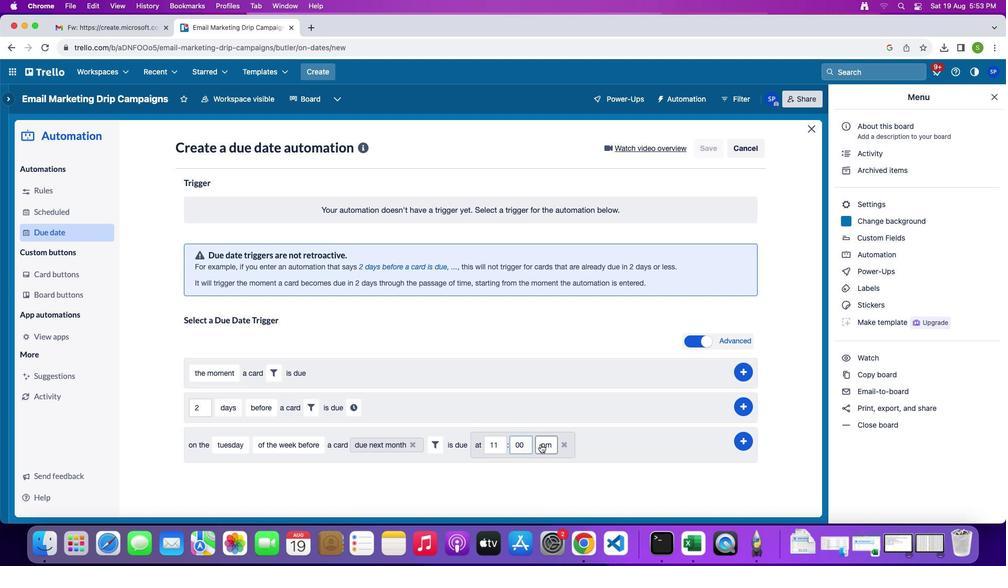 
Action: Mouse moved to (547, 465)
Screenshot: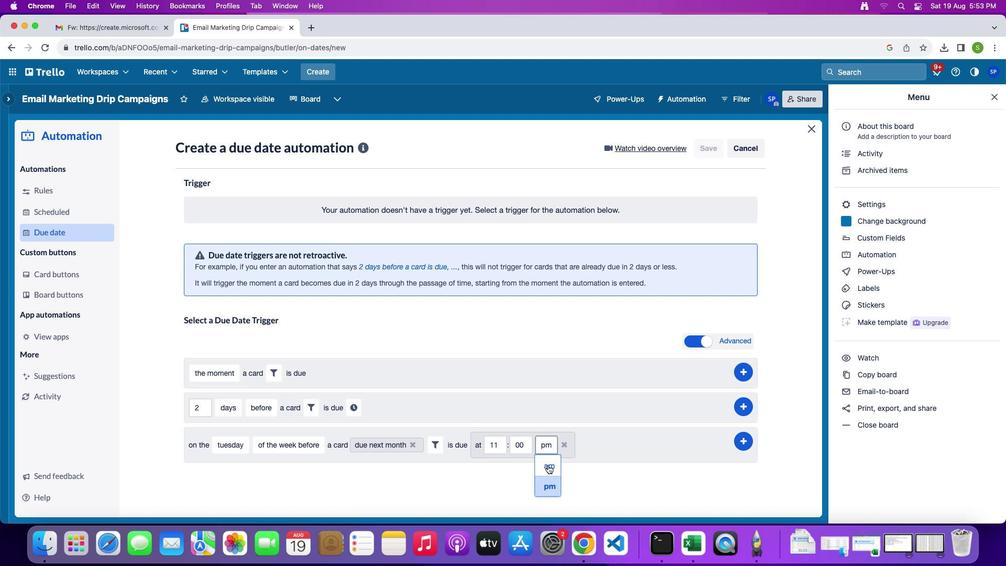 
Action: Mouse pressed left at (547, 465)
Screenshot: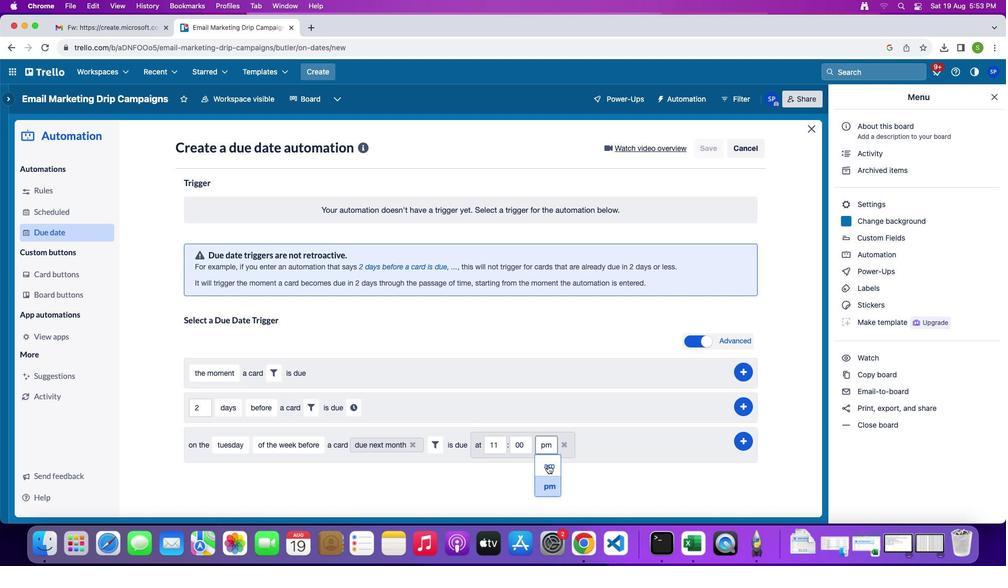 
Action: Mouse moved to (744, 440)
Screenshot: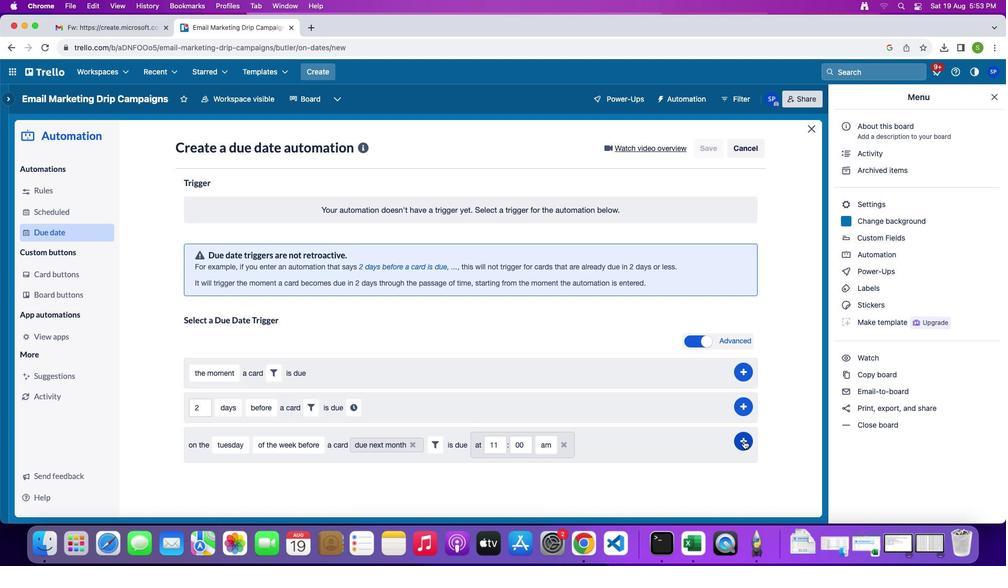 
Action: Mouse pressed left at (744, 440)
Screenshot: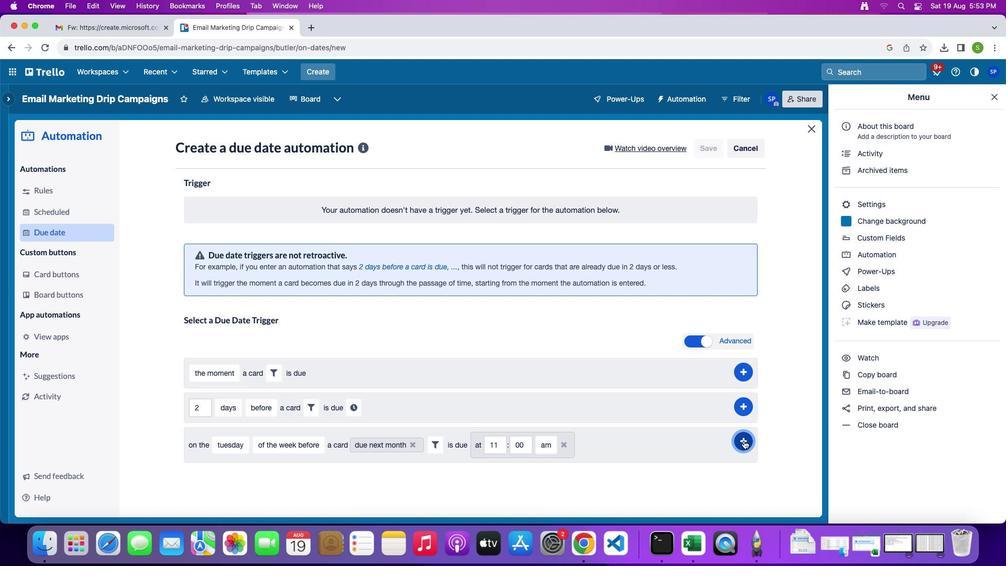 
Action: Mouse moved to (779, 385)
Screenshot: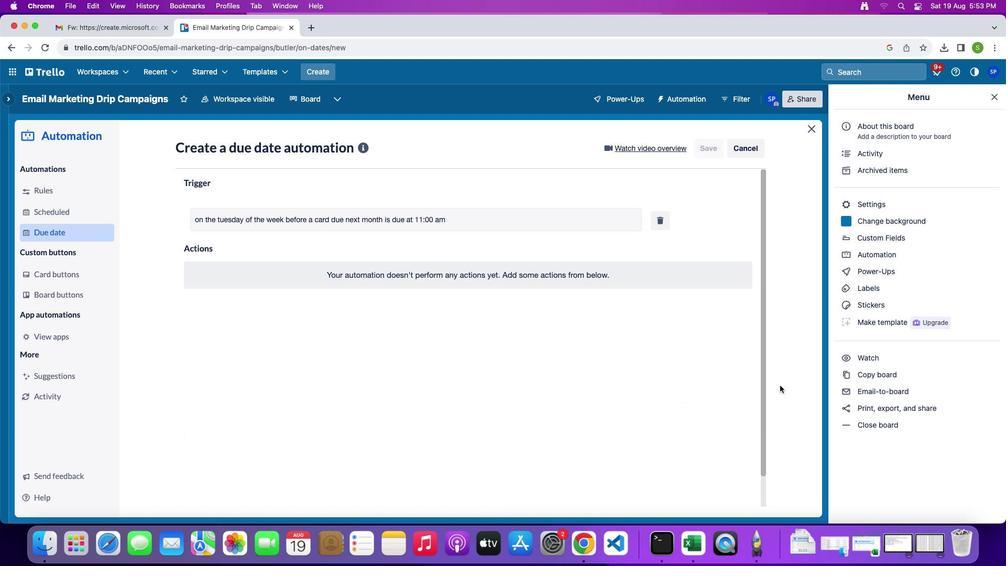 
